 Task: Add an event with the title Marketing Campaign Assessment and Return on Investment Analysis, date '2024/05/07', time 8:00 AM to 10:00 AMand add a description: A marketing campaign review and analysis involves the examination and assessment of a marketing campaign's performance, effectiveness, and overall impact on the target audience and business objectives. It is a comprehensive evaluation of various elements and strategies implemented within a marketing campaign to determine its strengths, weaknesses, and areas for improvement.Select event color  Lavender . Add location for the event as: Barcelona, Spain, logged in from the account softage.4@softage.netand send the event invitation to softage.2@softage.net and softage.3@softage.net. Set a reminder for the event Every weekday(Monday to Friday)
Action: Mouse moved to (85, 123)
Screenshot: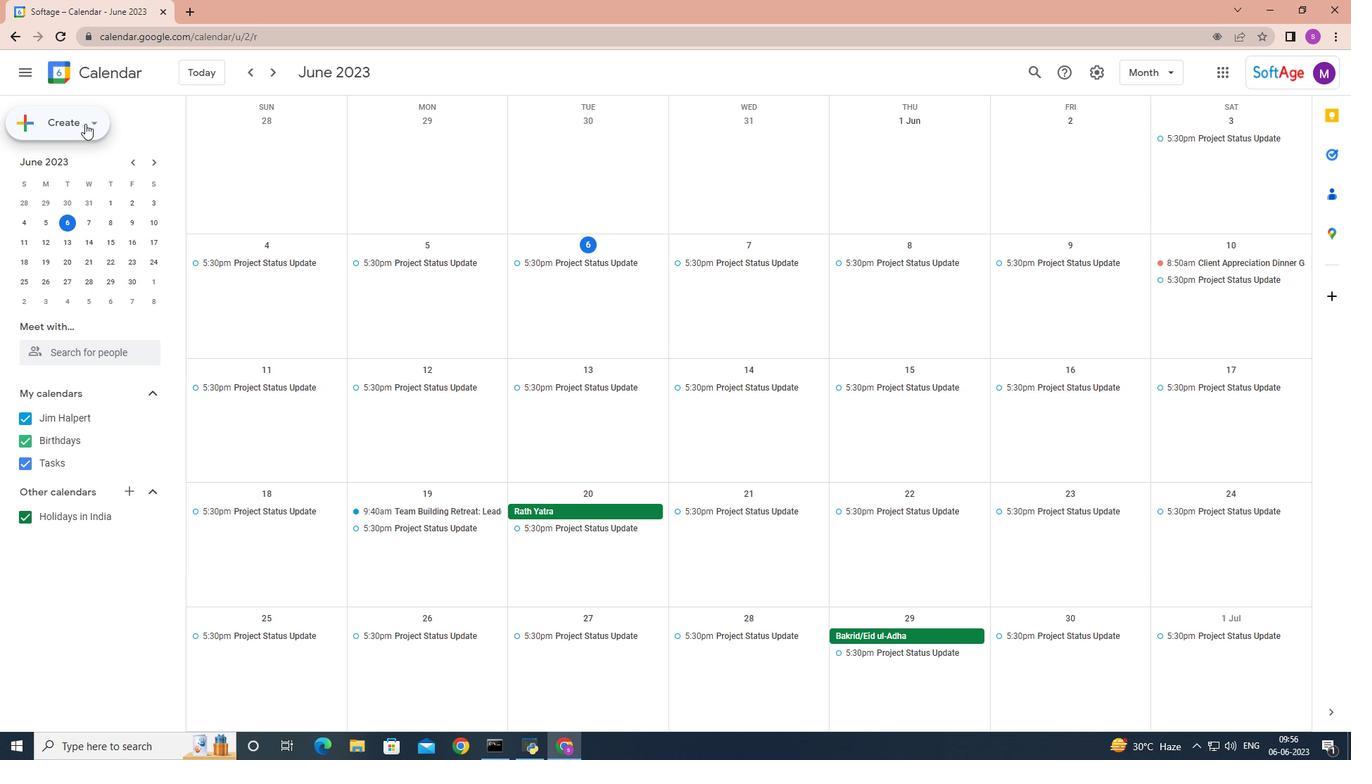 
Action: Mouse pressed left at (85, 123)
Screenshot: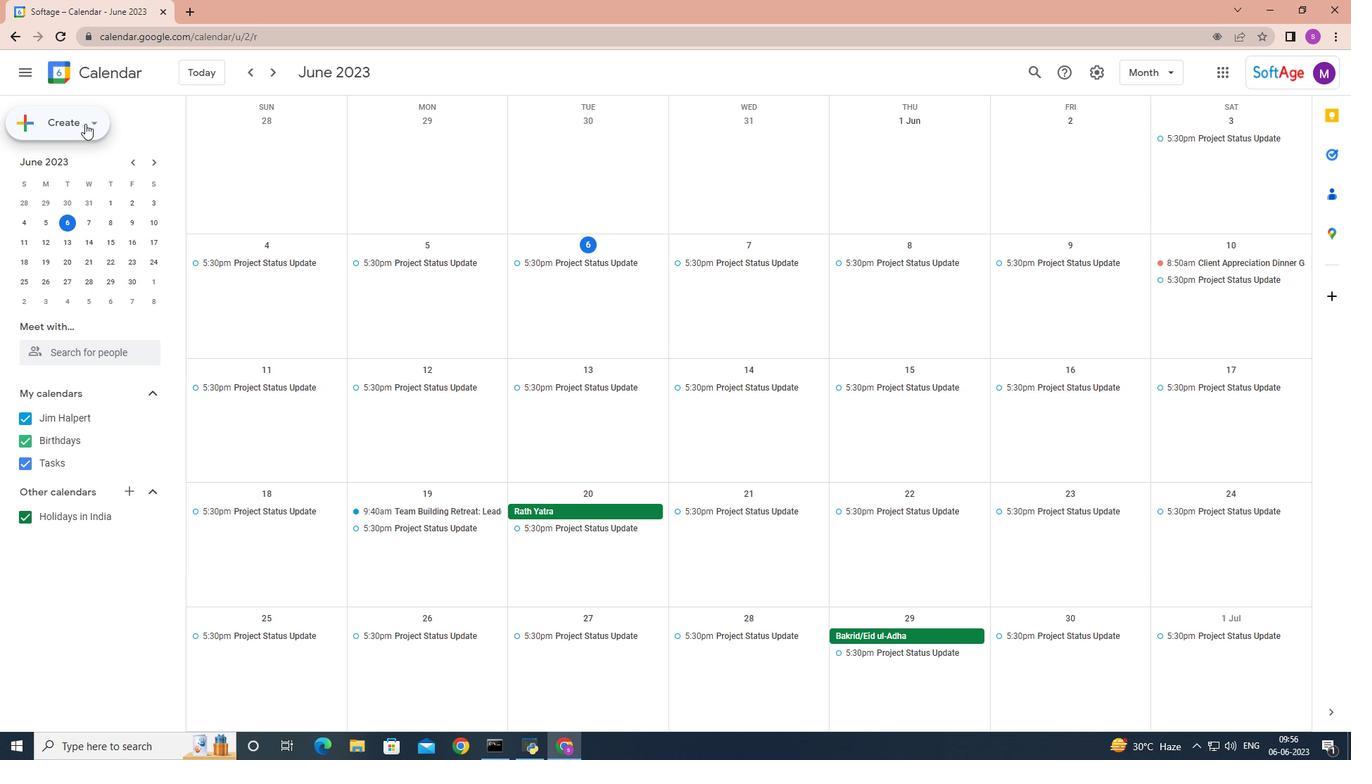 
Action: Mouse moved to (87, 157)
Screenshot: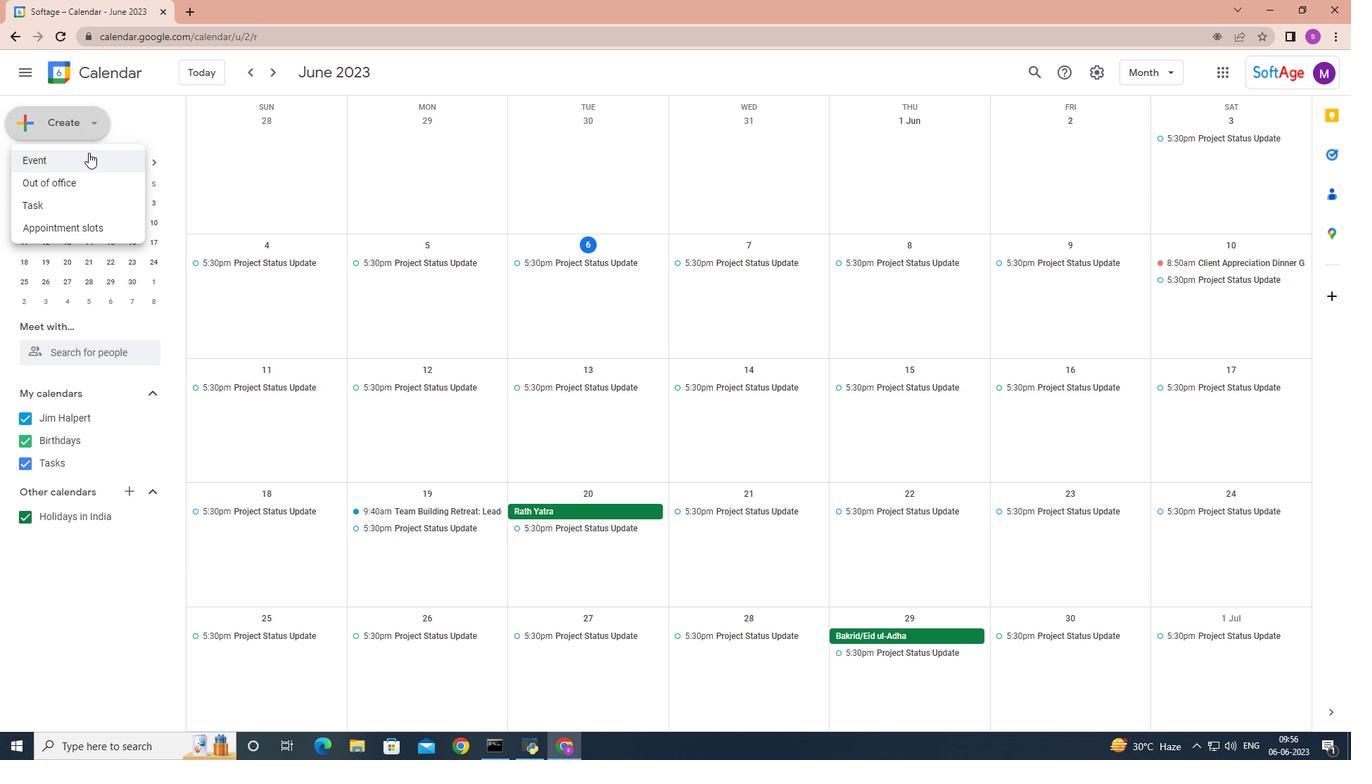
Action: Mouse pressed left at (87, 157)
Screenshot: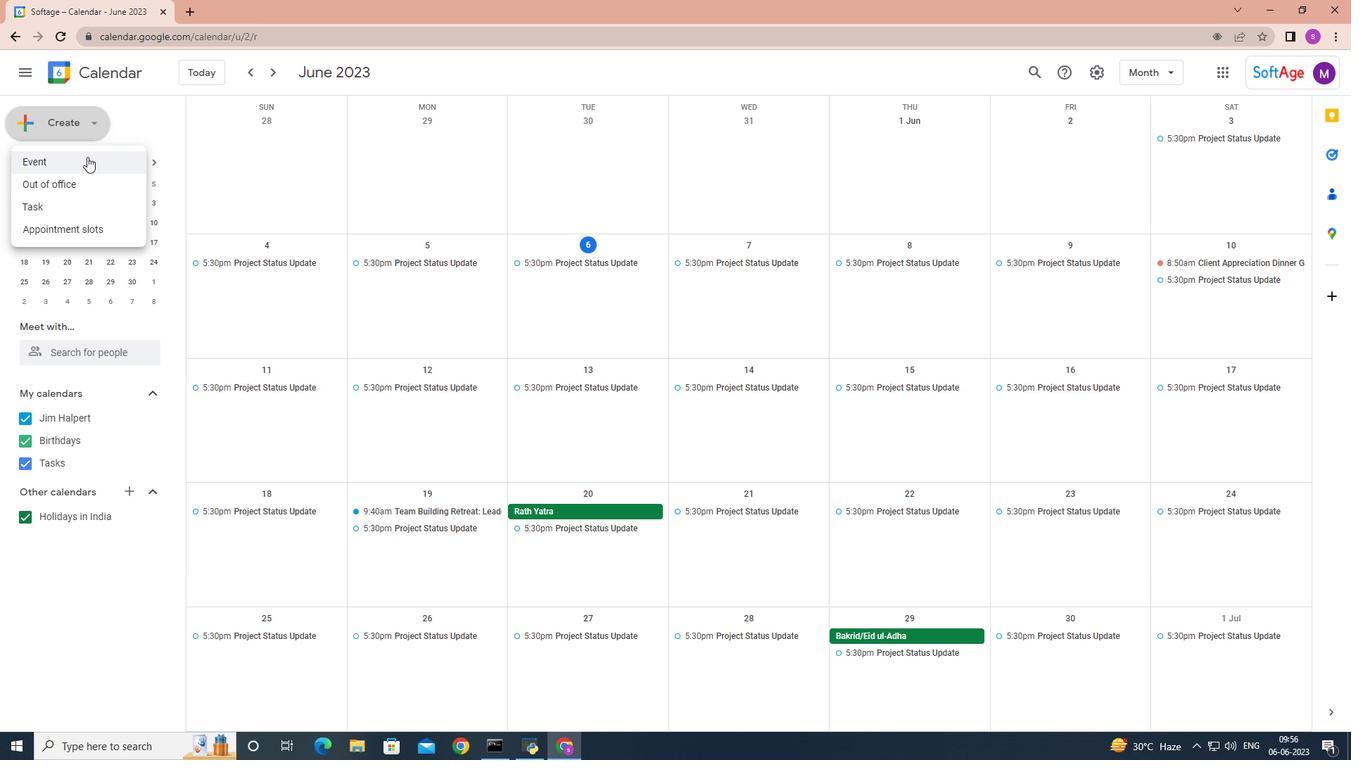 
Action: Mouse moved to (378, 552)
Screenshot: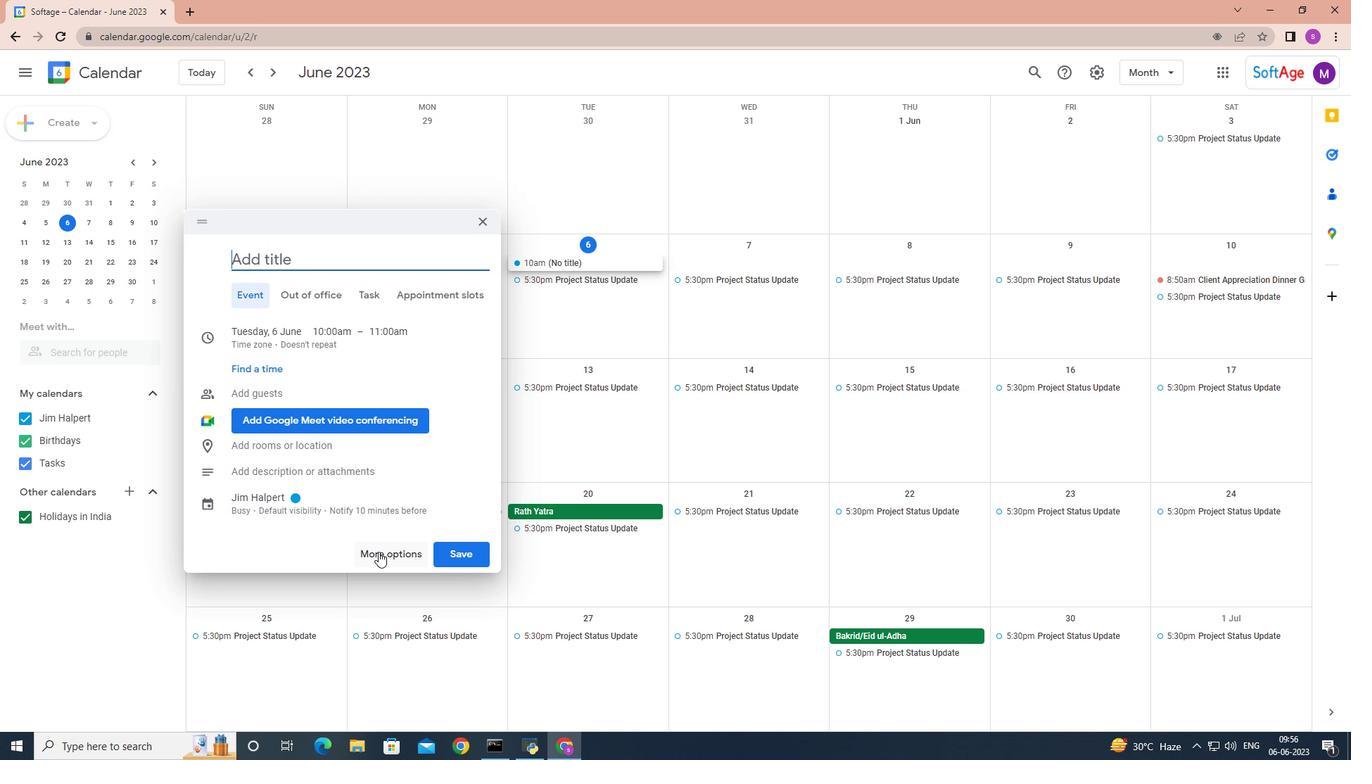 
Action: Mouse pressed left at (378, 552)
Screenshot: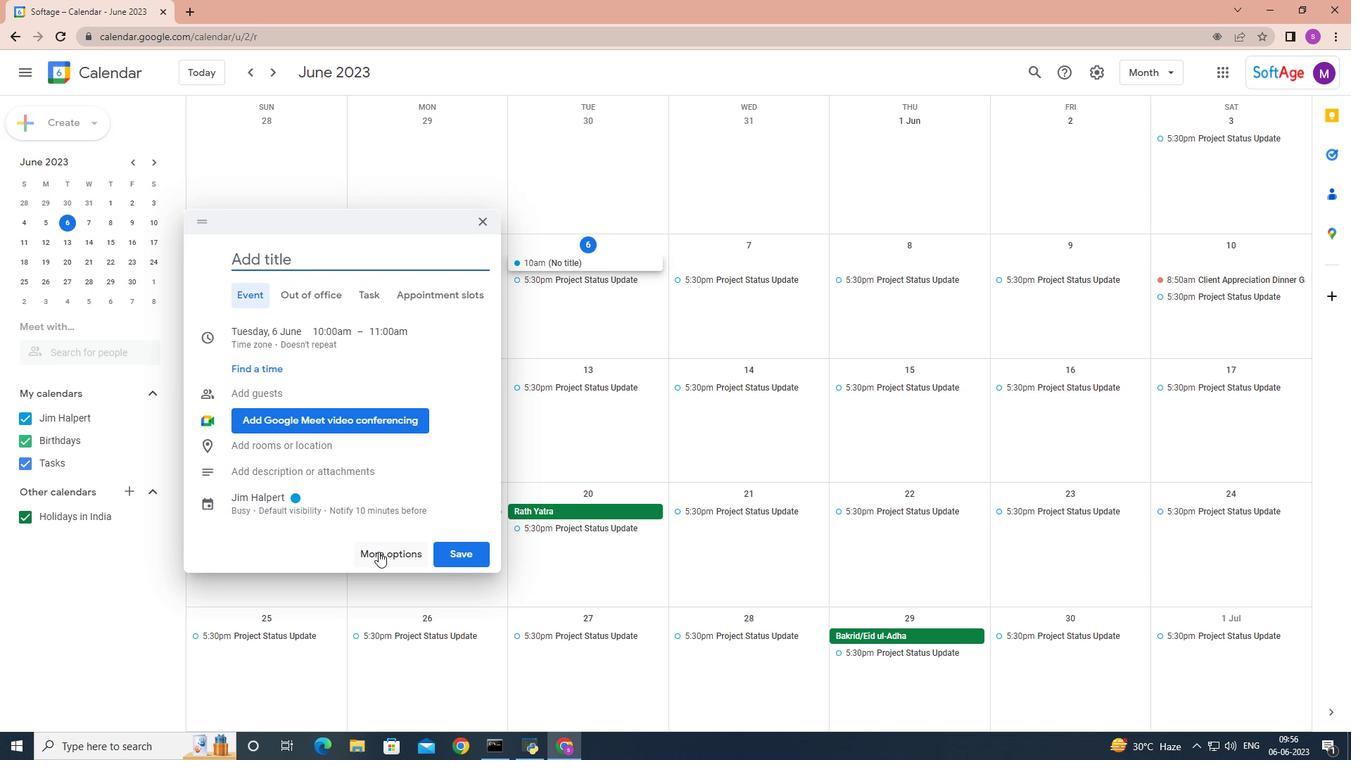 
Action: Mouse moved to (389, 531)
Screenshot: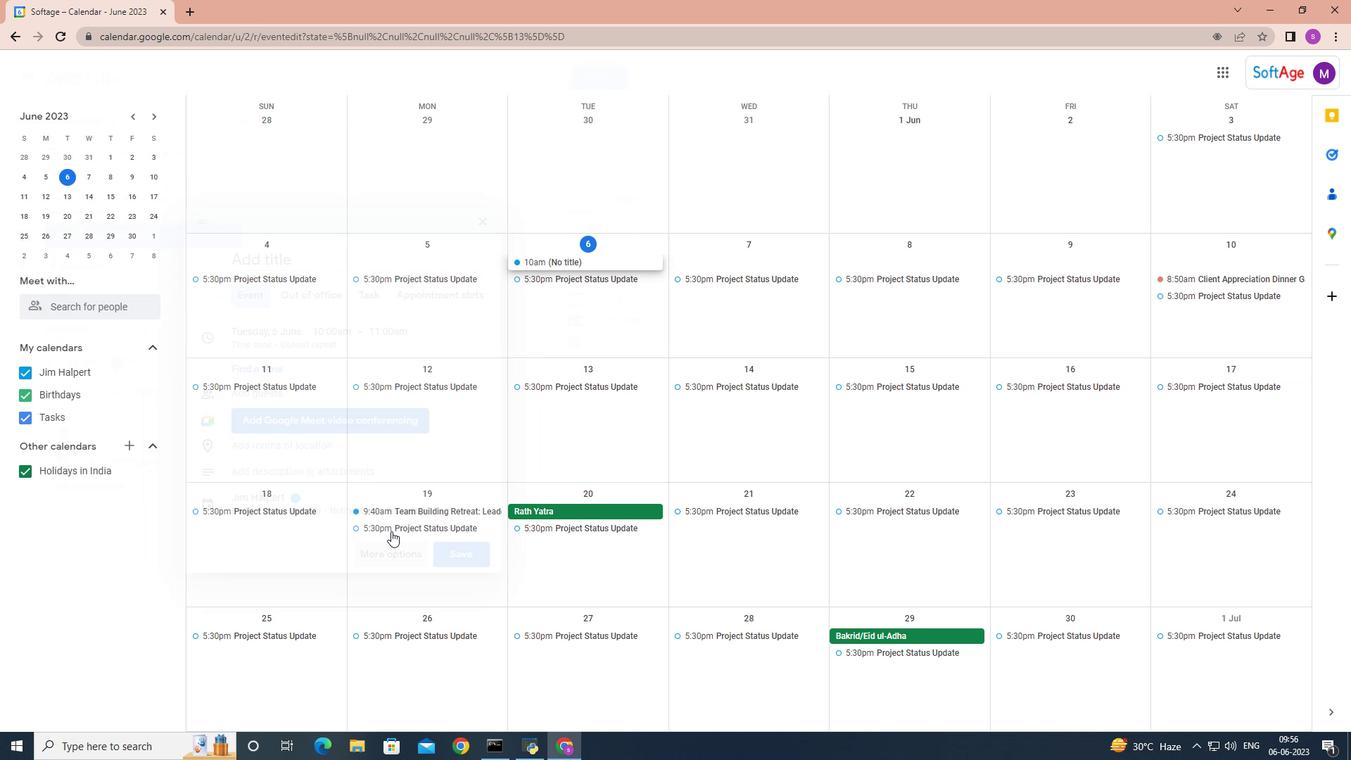 
Action: Key pressed <Key.shift>Marketing<Key.space><Key.shift>campaign<Key.space><Key.shift>as<Key.backspace><Key.backspace><Key.shift>Assessment<Key.space>and<Key.space><Key.shift>Return<Key.space>on<Key.space><Key.shift>Investment<Key.space><Key.shift>Analysis
Screenshot: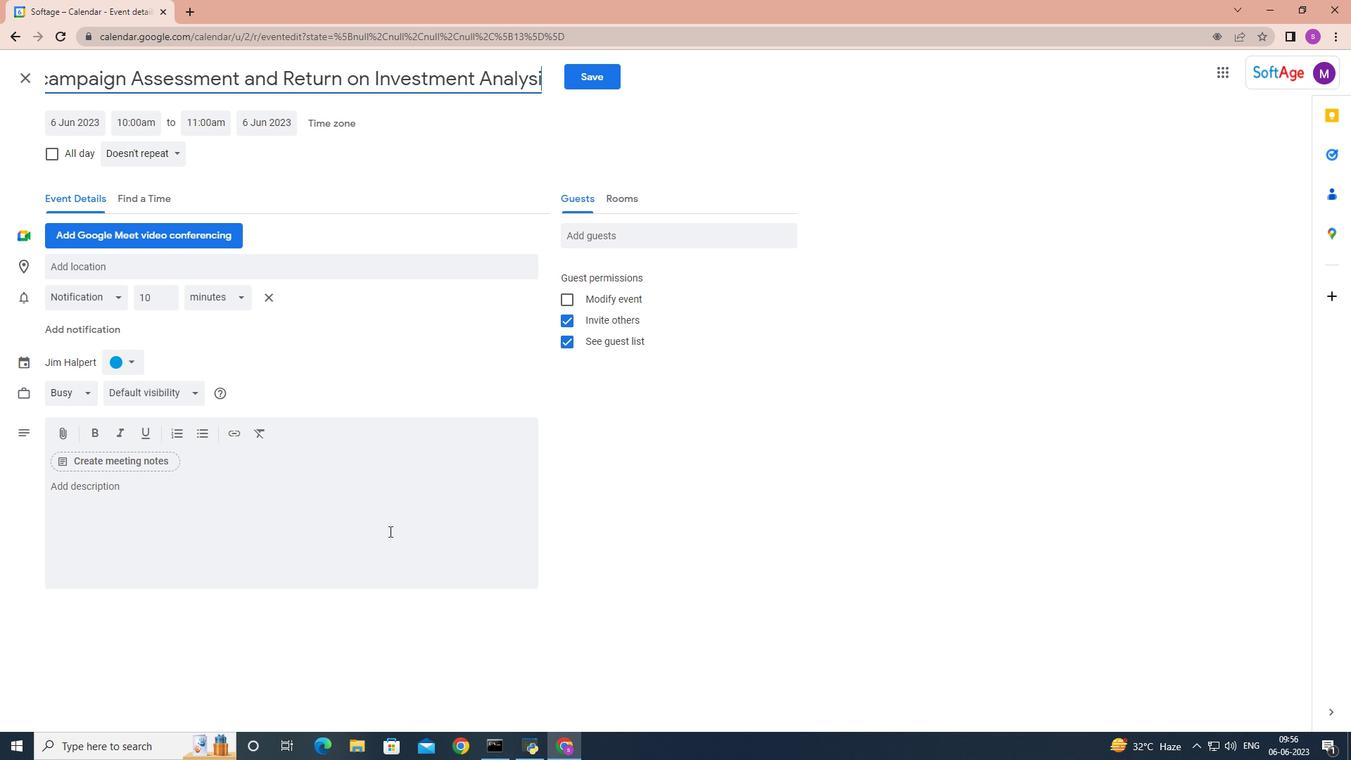 
Action: Mouse moved to (82, 119)
Screenshot: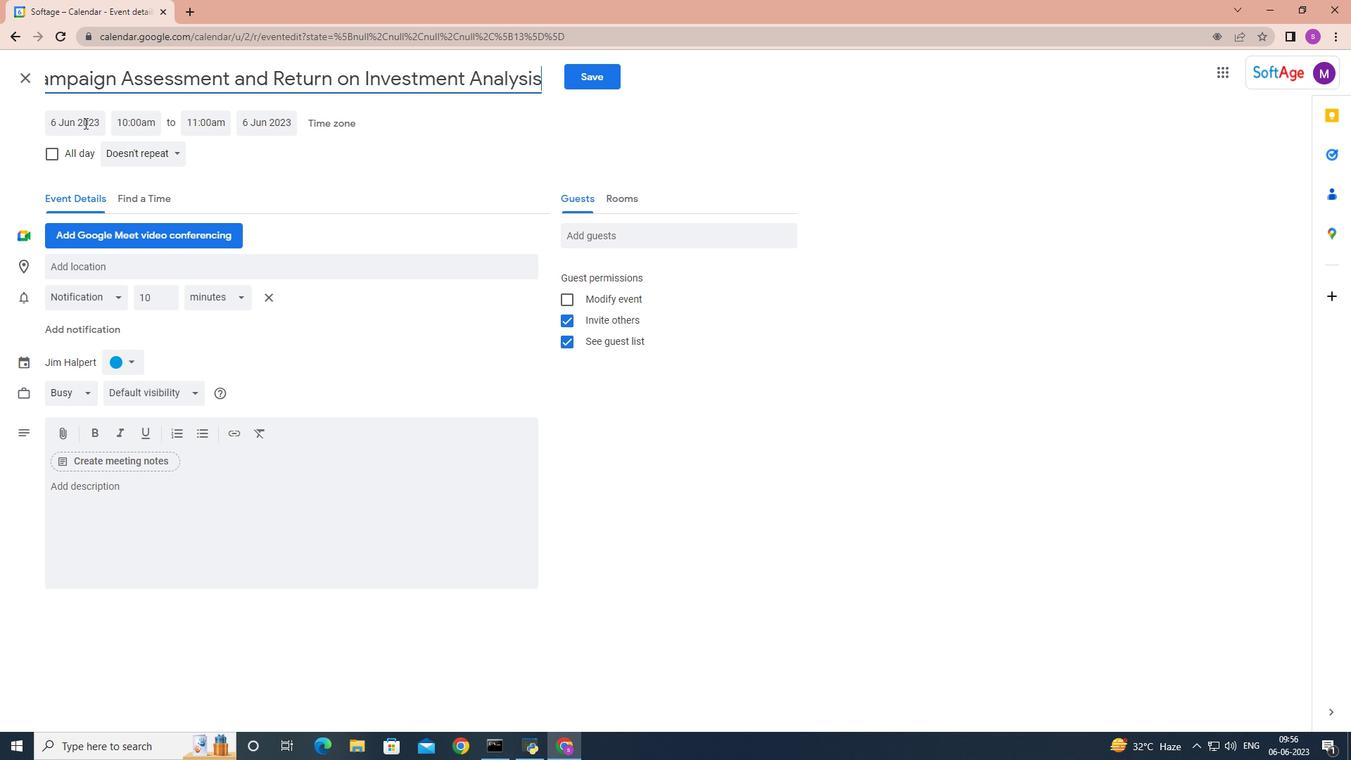 
Action: Mouse pressed left at (82, 119)
Screenshot: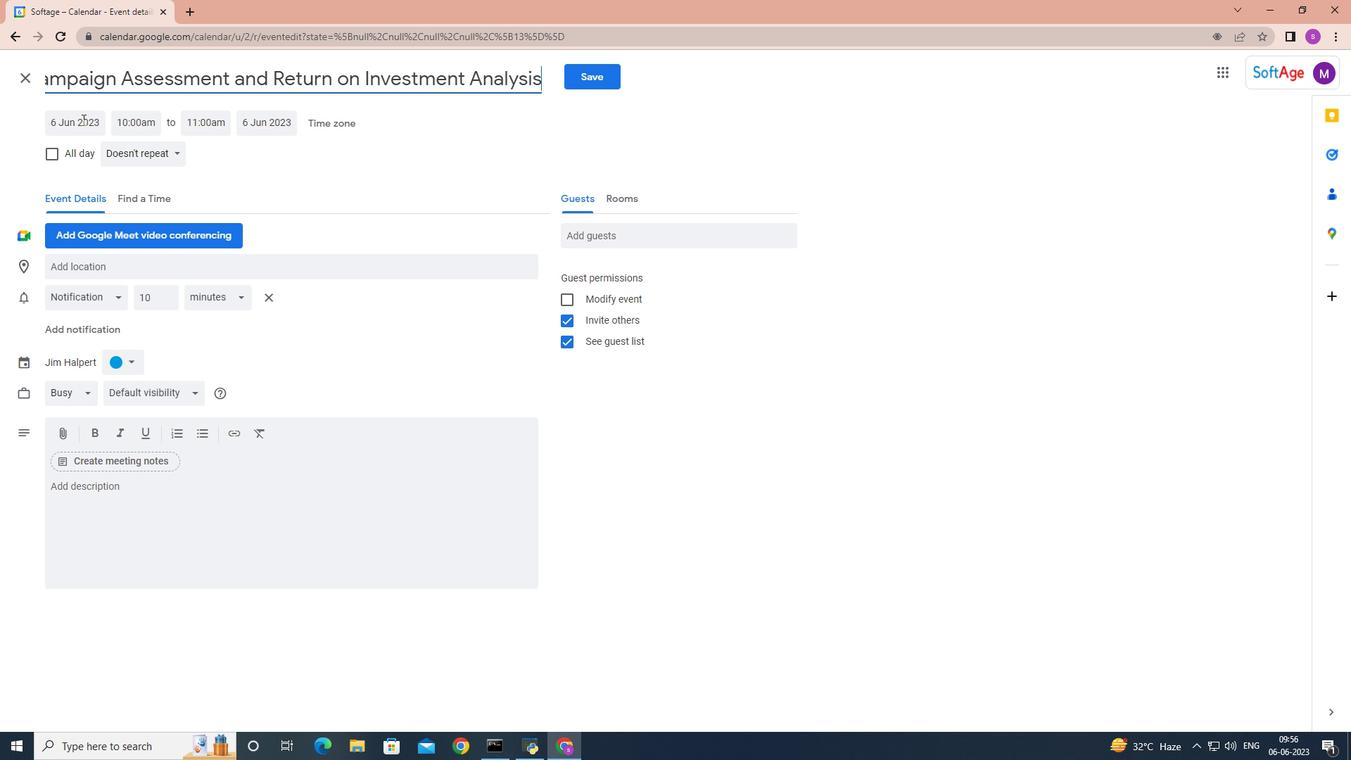 
Action: Mouse moved to (221, 149)
Screenshot: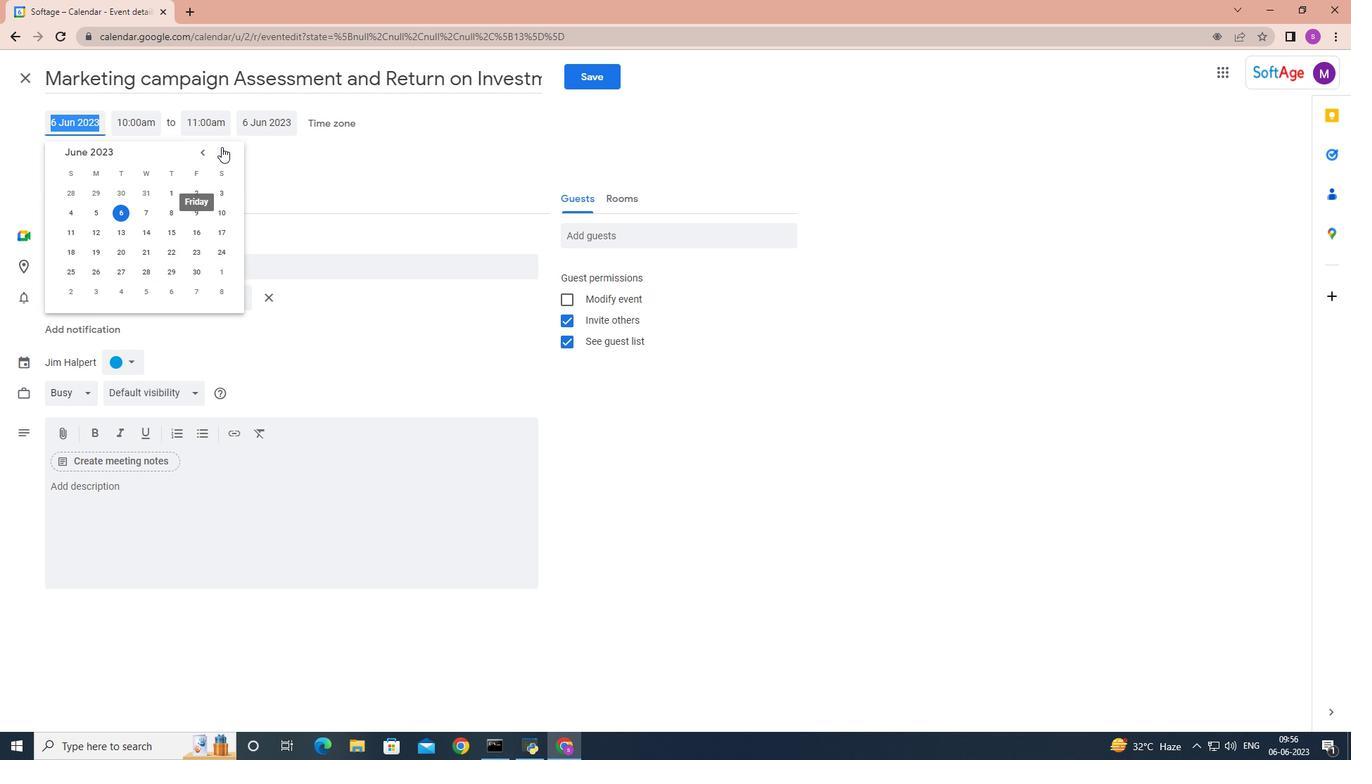 
Action: Mouse pressed left at (221, 149)
Screenshot: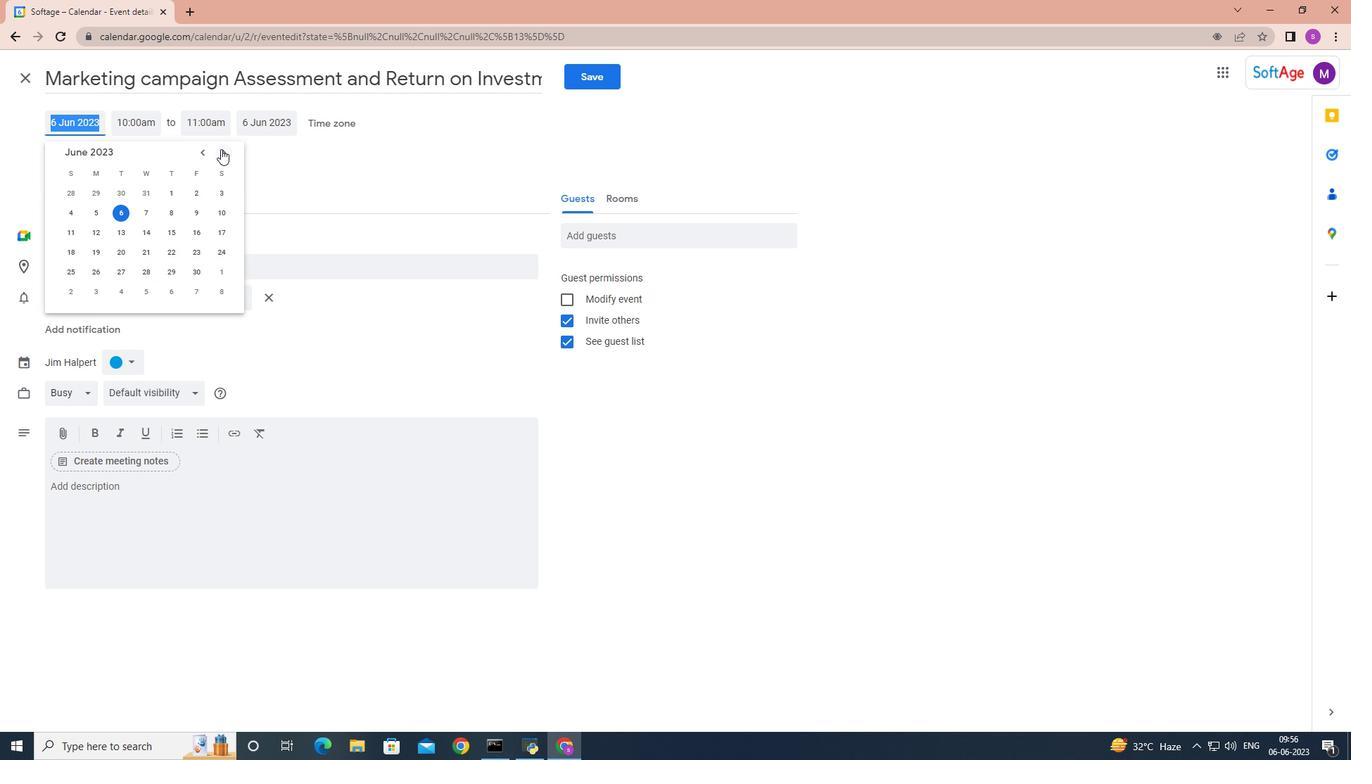 
Action: Mouse pressed left at (221, 149)
Screenshot: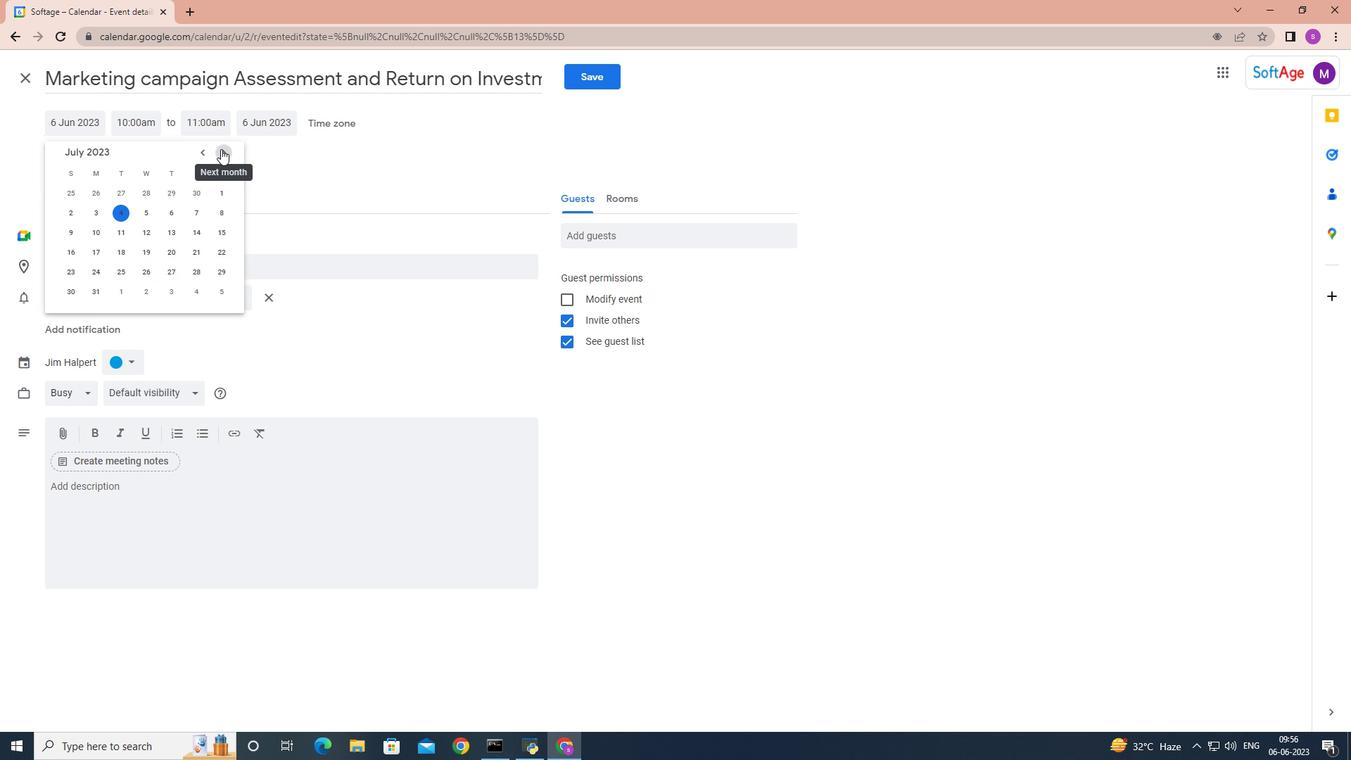 
Action: Mouse pressed left at (221, 149)
Screenshot: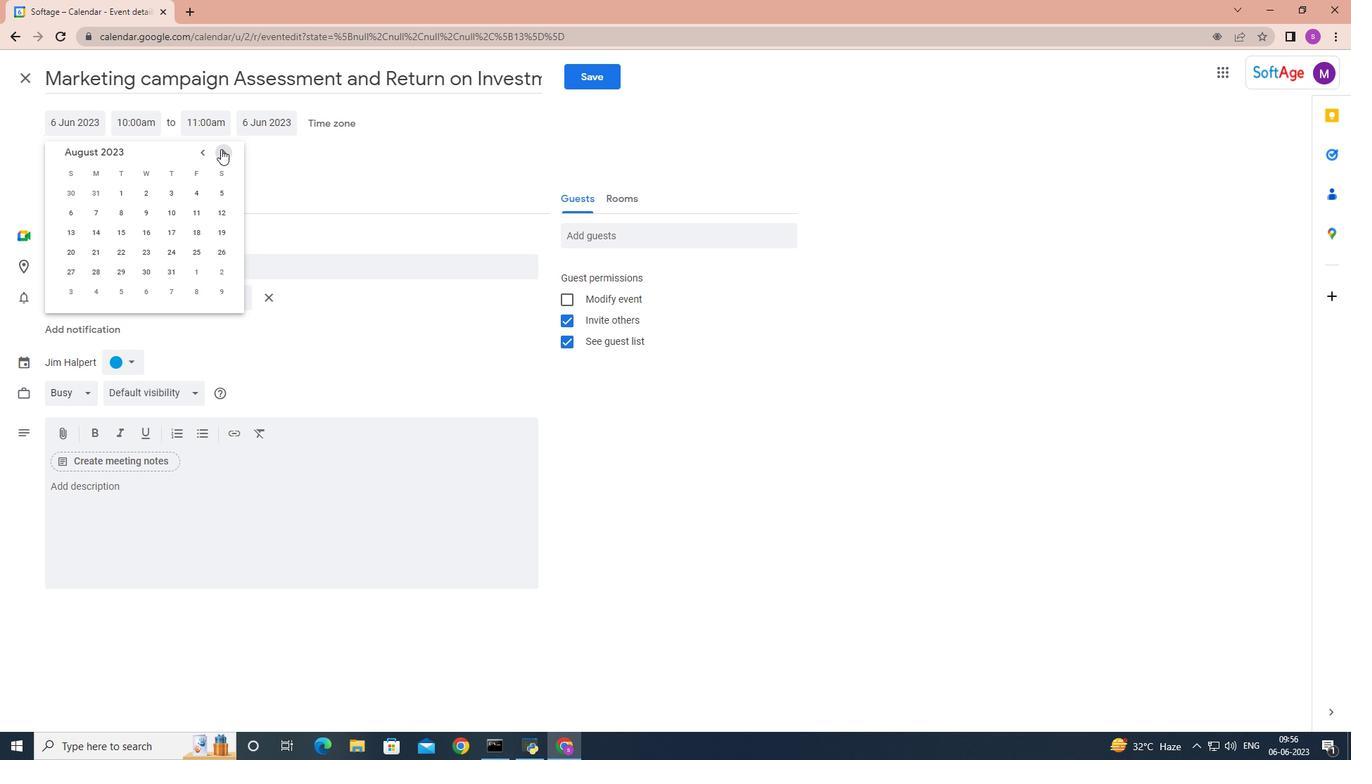 
Action: Mouse pressed left at (221, 149)
Screenshot: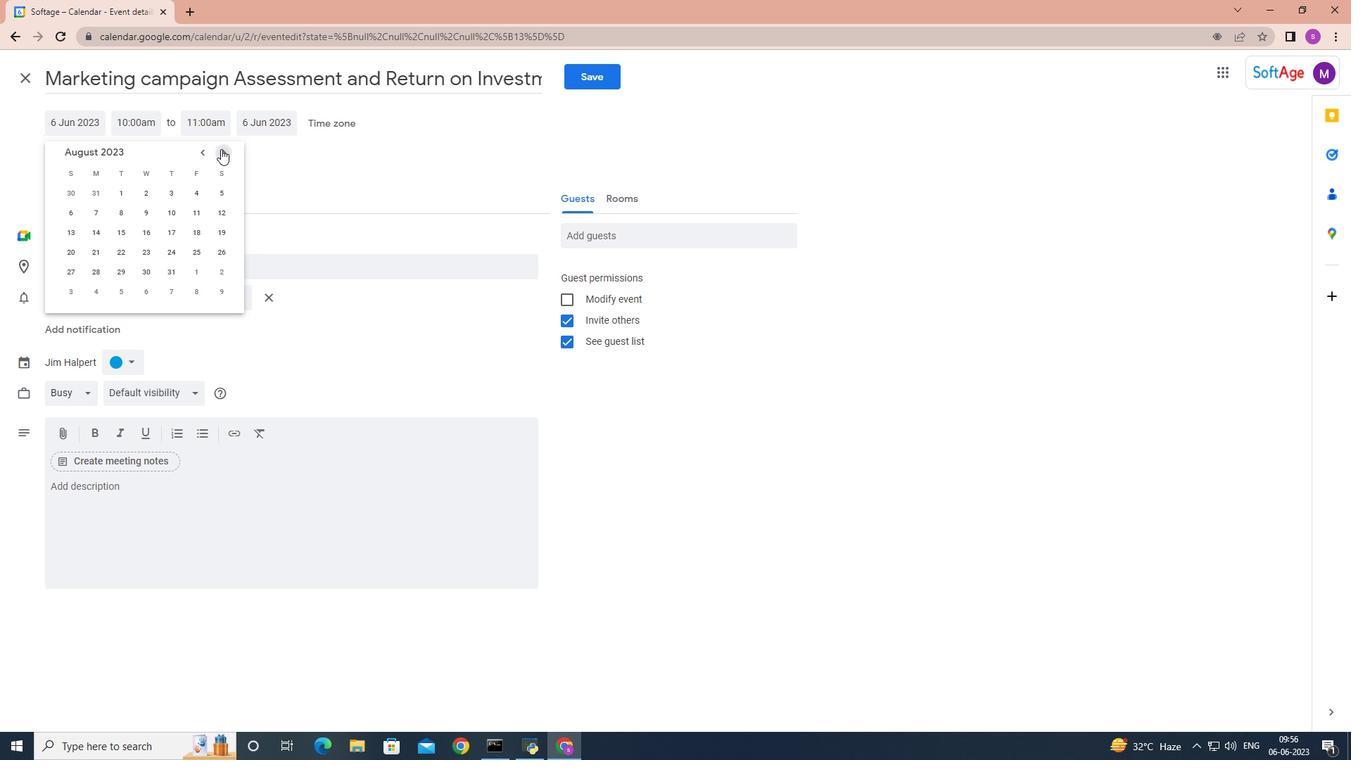 
Action: Mouse pressed left at (221, 149)
Screenshot: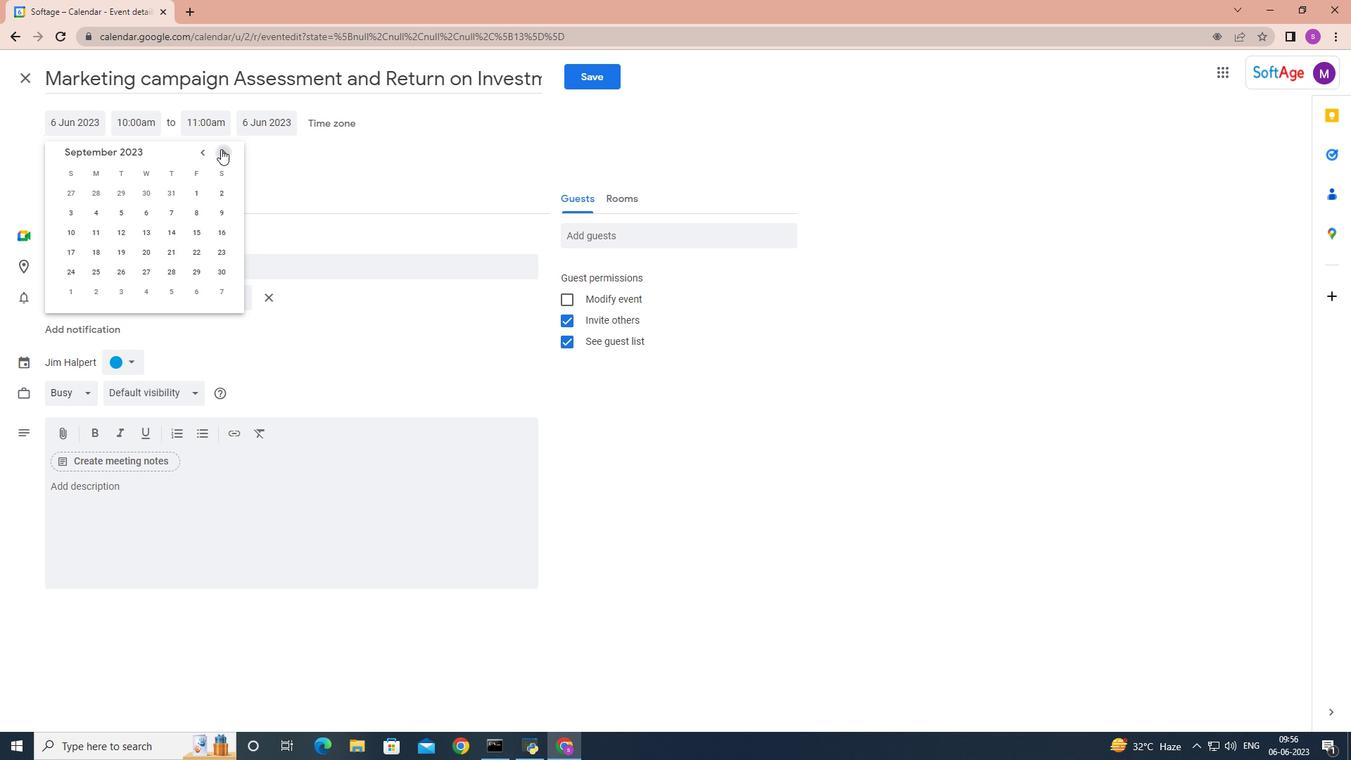 
Action: Mouse pressed left at (221, 149)
Screenshot: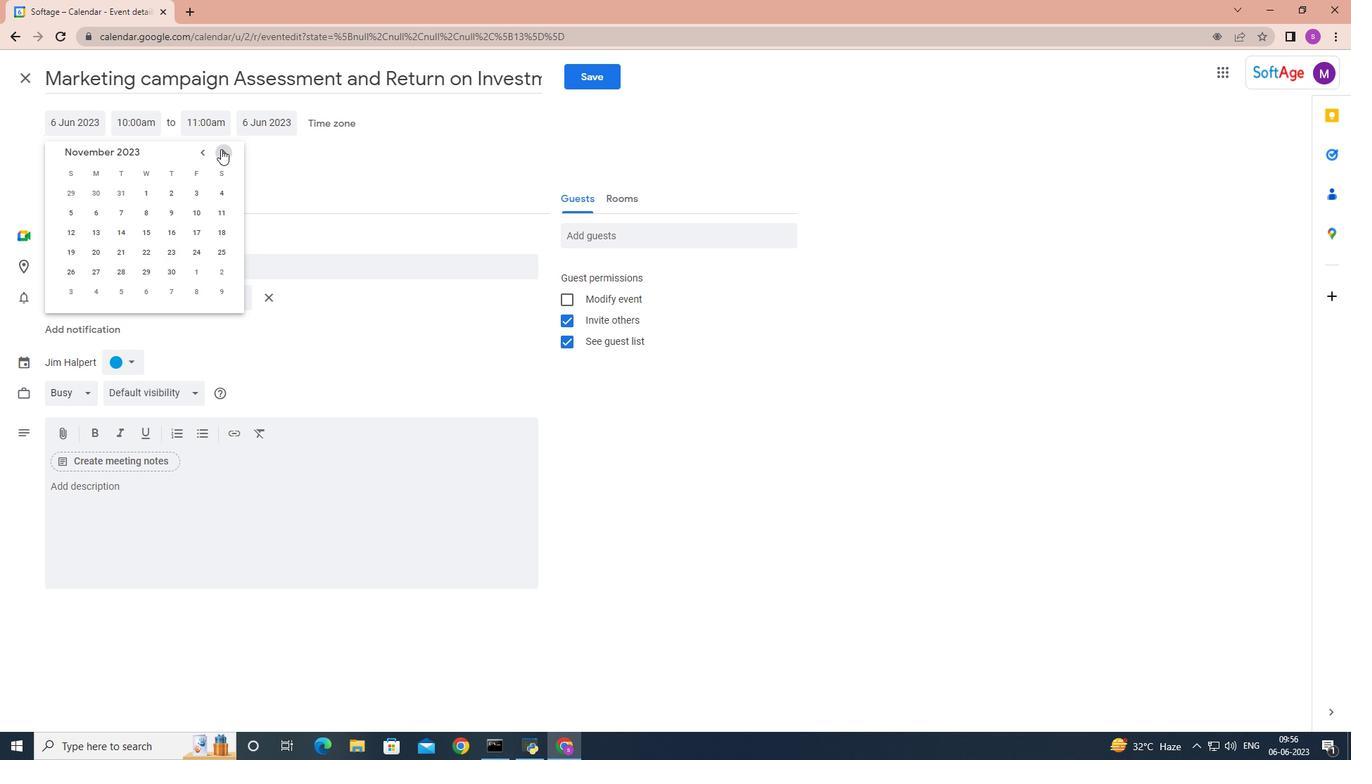 
Action: Mouse pressed left at (221, 149)
Screenshot: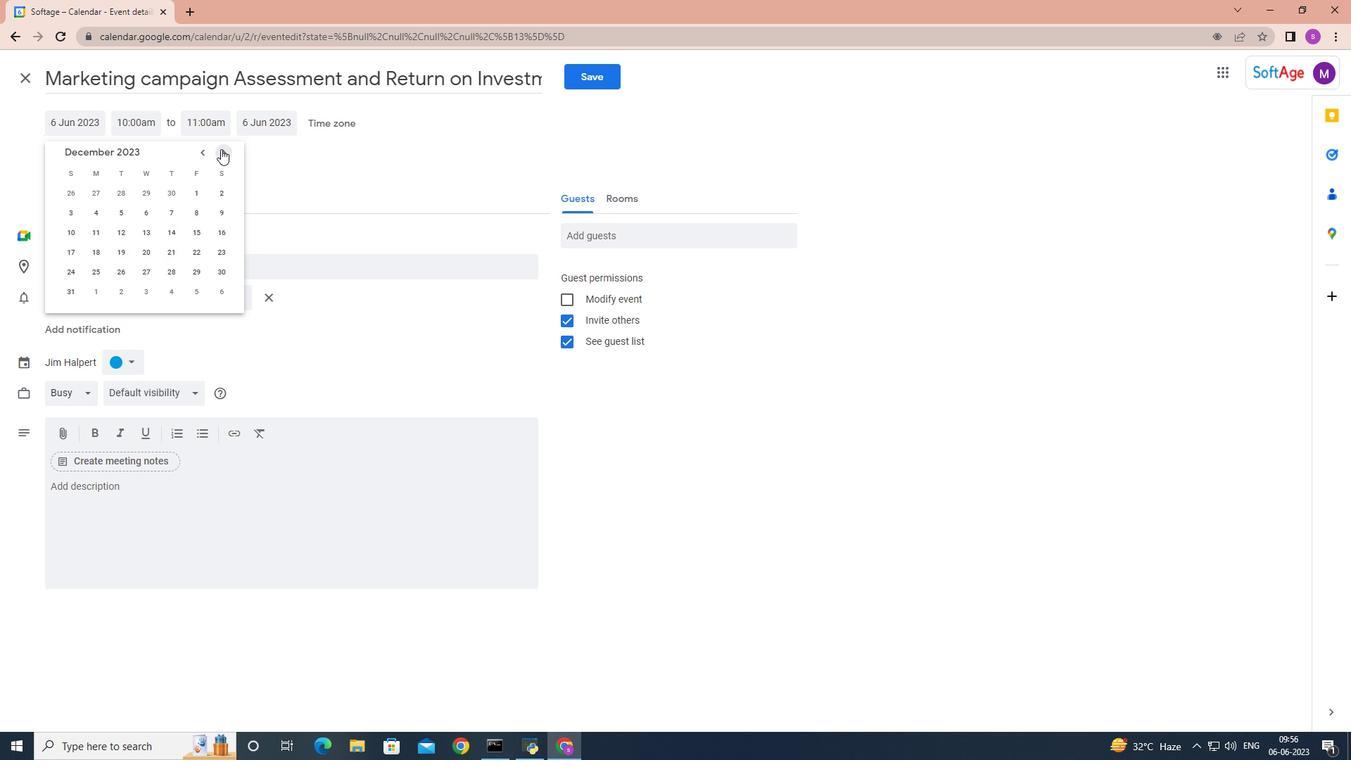 
Action: Mouse pressed left at (221, 149)
Screenshot: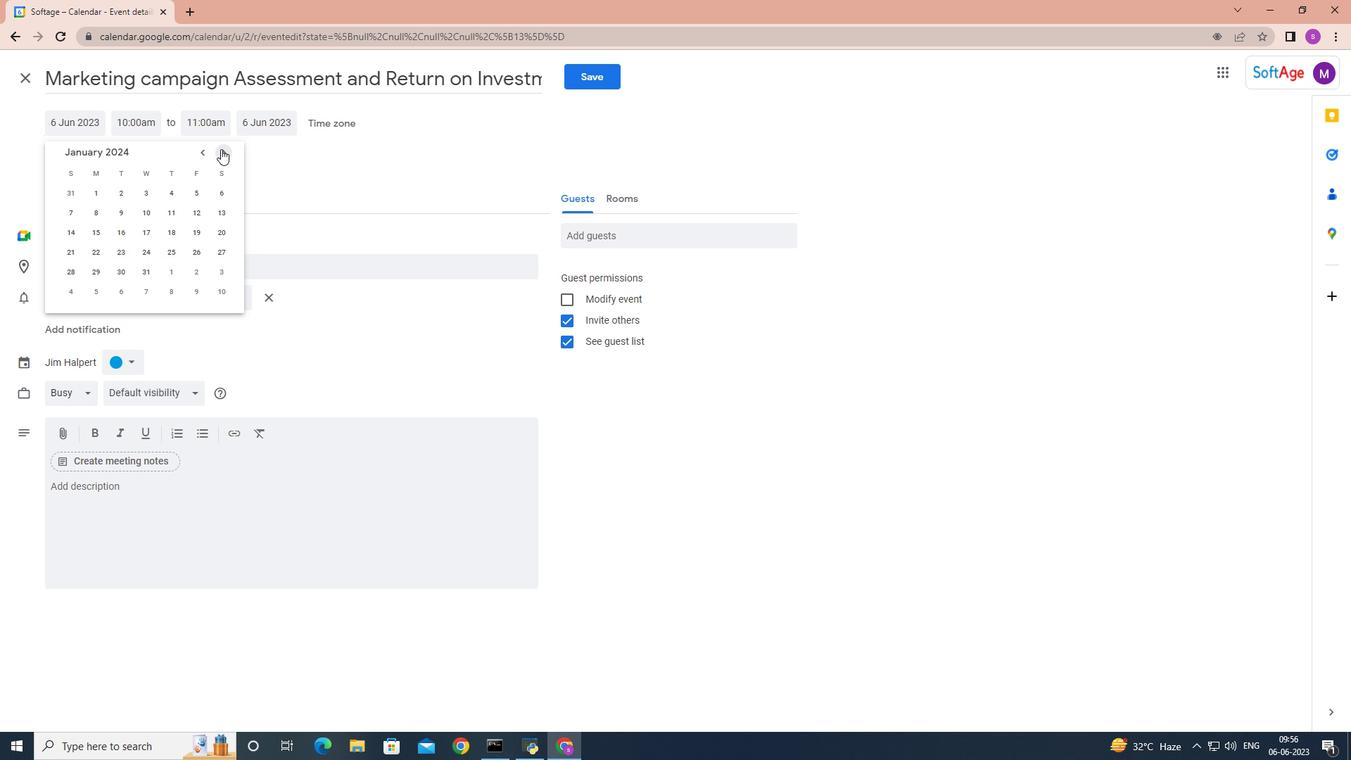 
Action: Mouse pressed left at (221, 149)
Screenshot: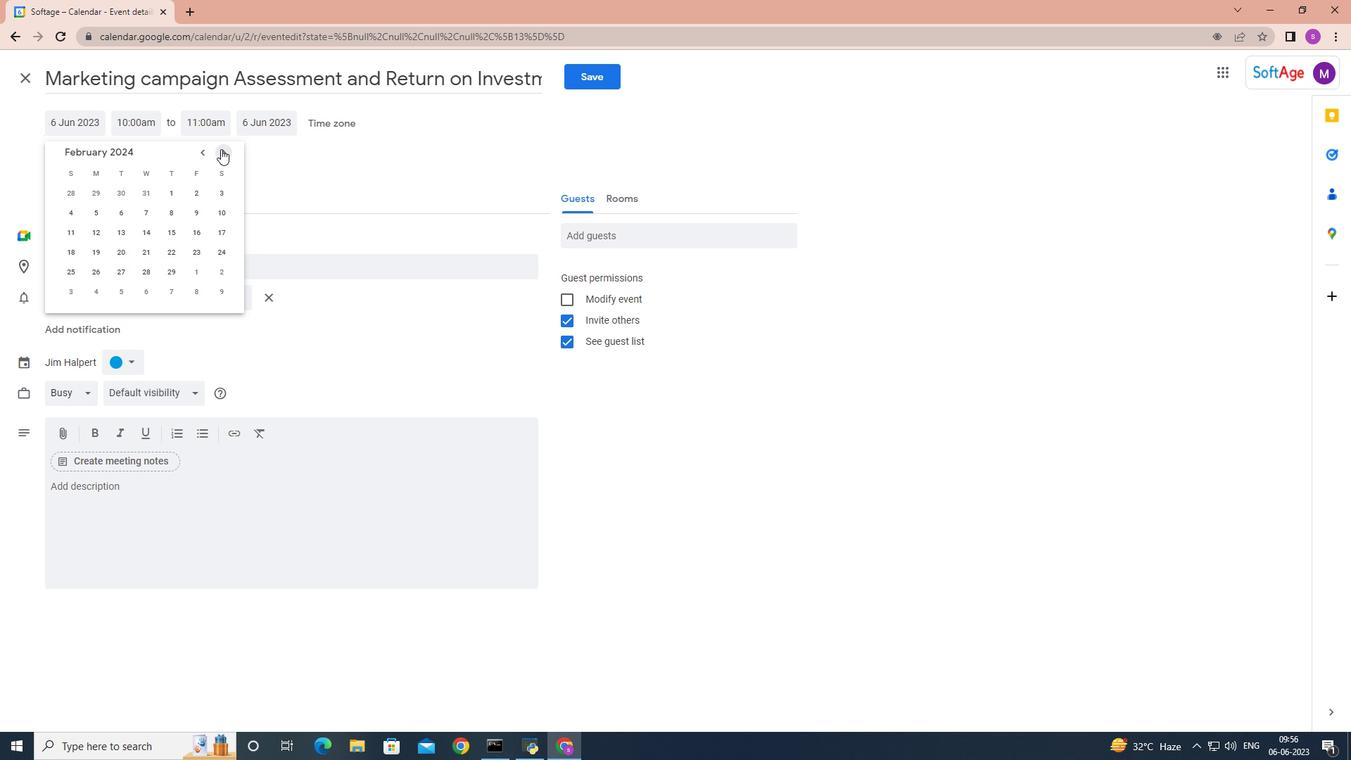
Action: Mouse pressed left at (221, 149)
Screenshot: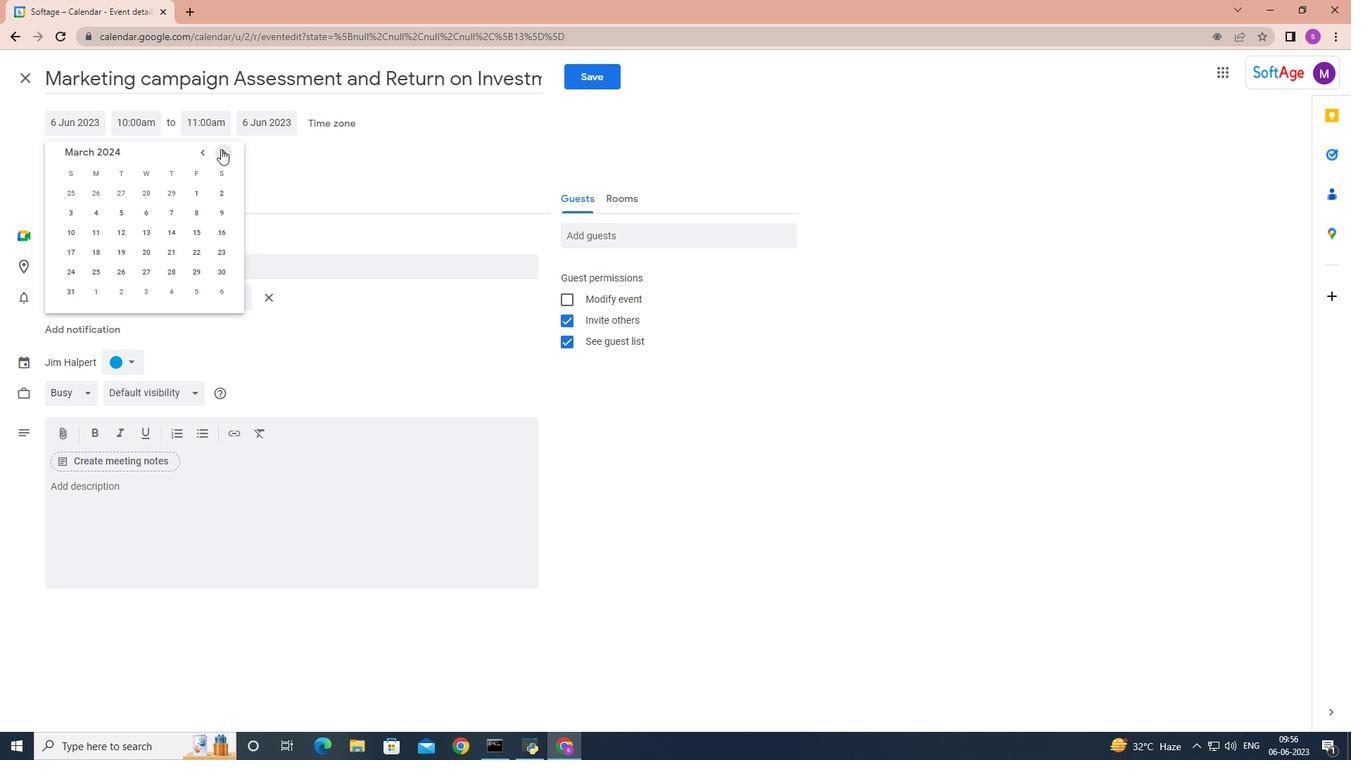 
Action: Mouse pressed left at (221, 149)
Screenshot: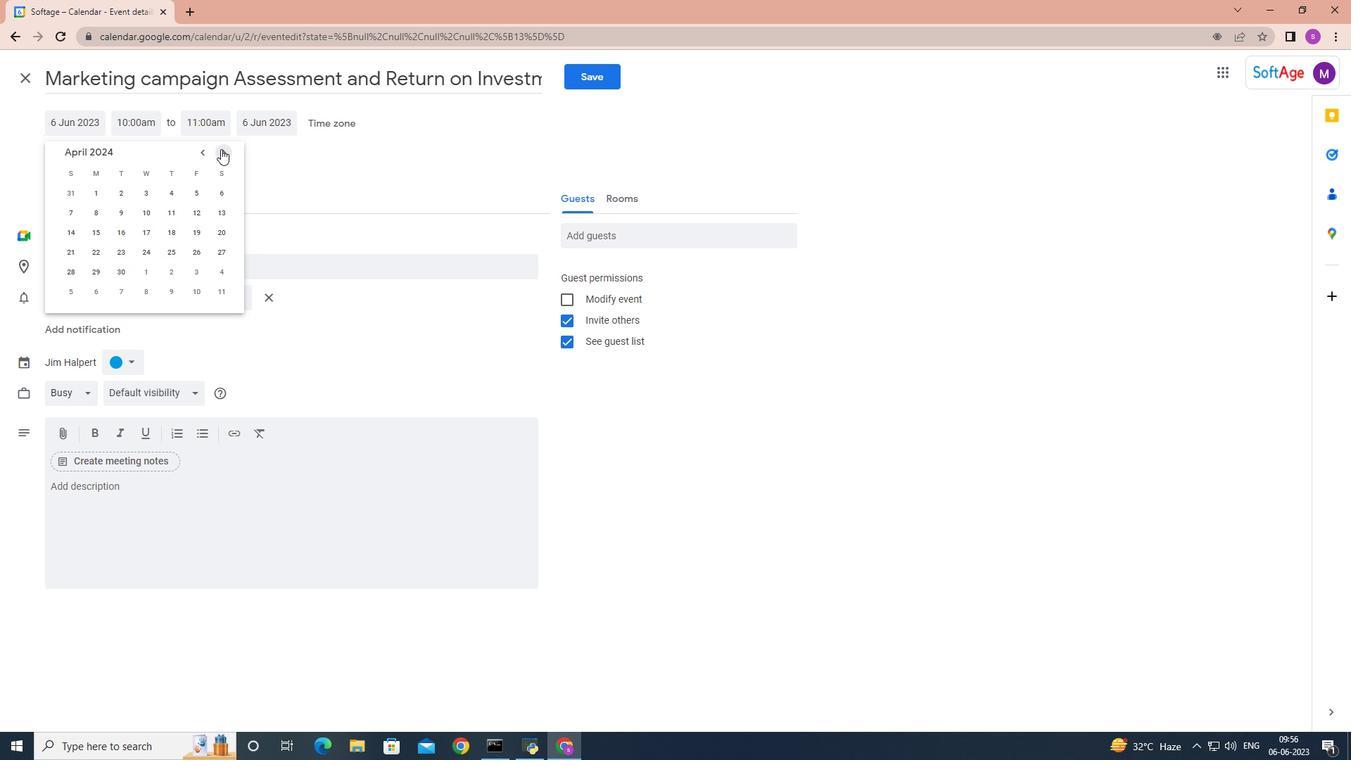 
Action: Mouse moved to (120, 210)
Screenshot: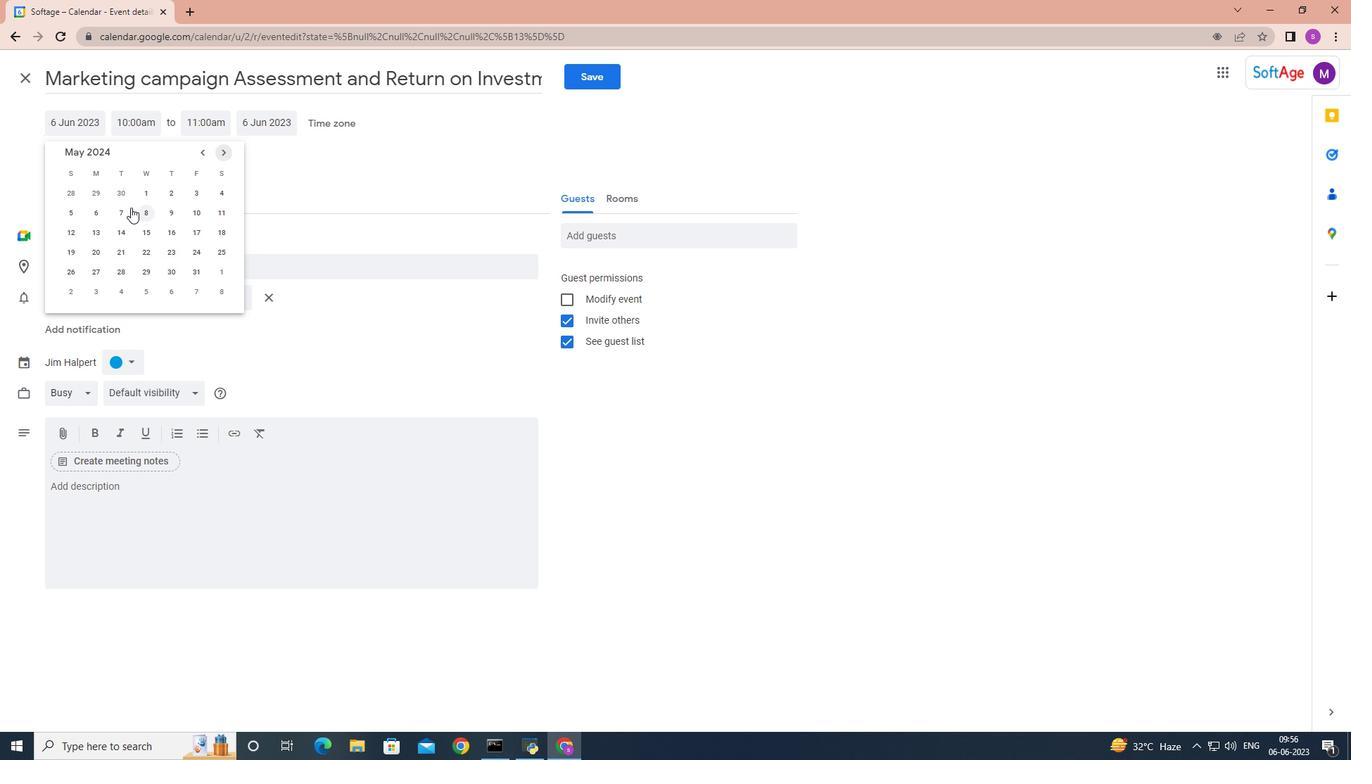 
Action: Mouse pressed left at (120, 210)
Screenshot: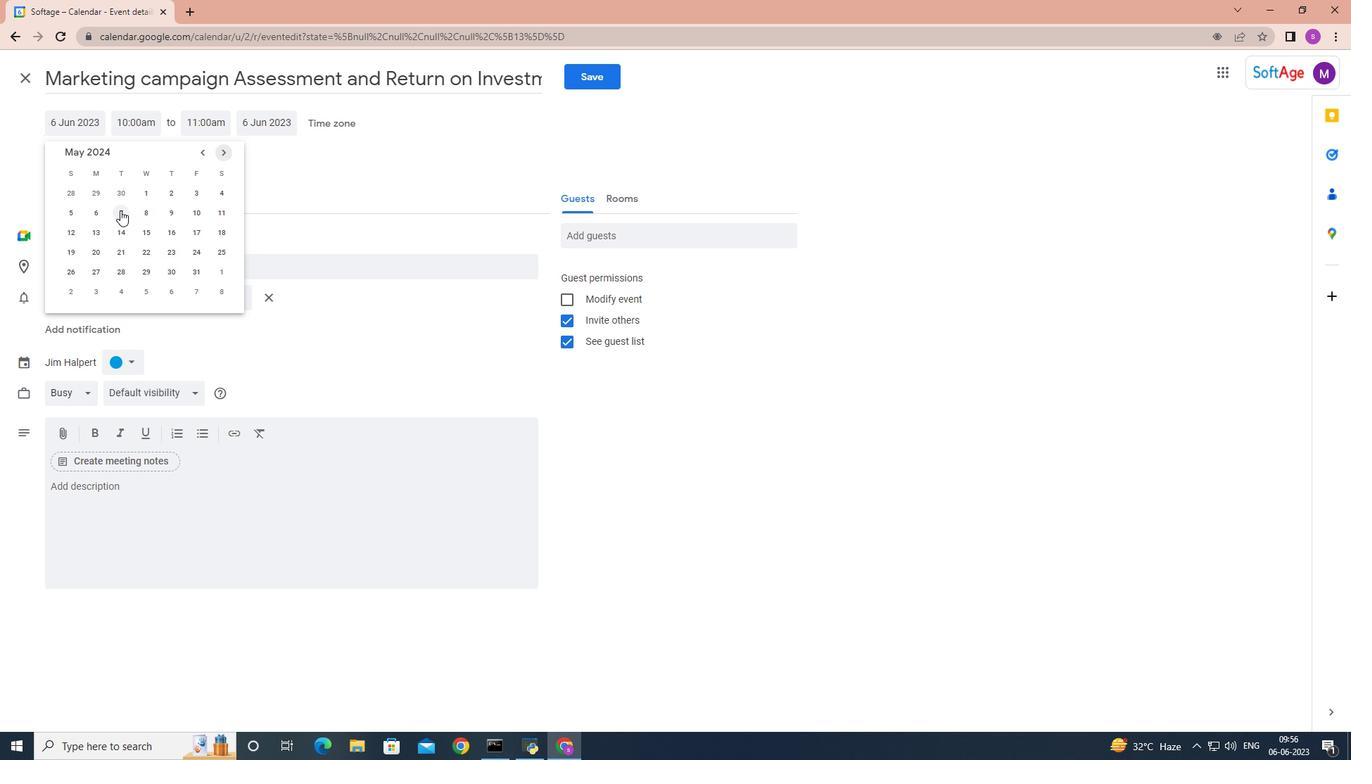 
Action: Mouse moved to (134, 125)
Screenshot: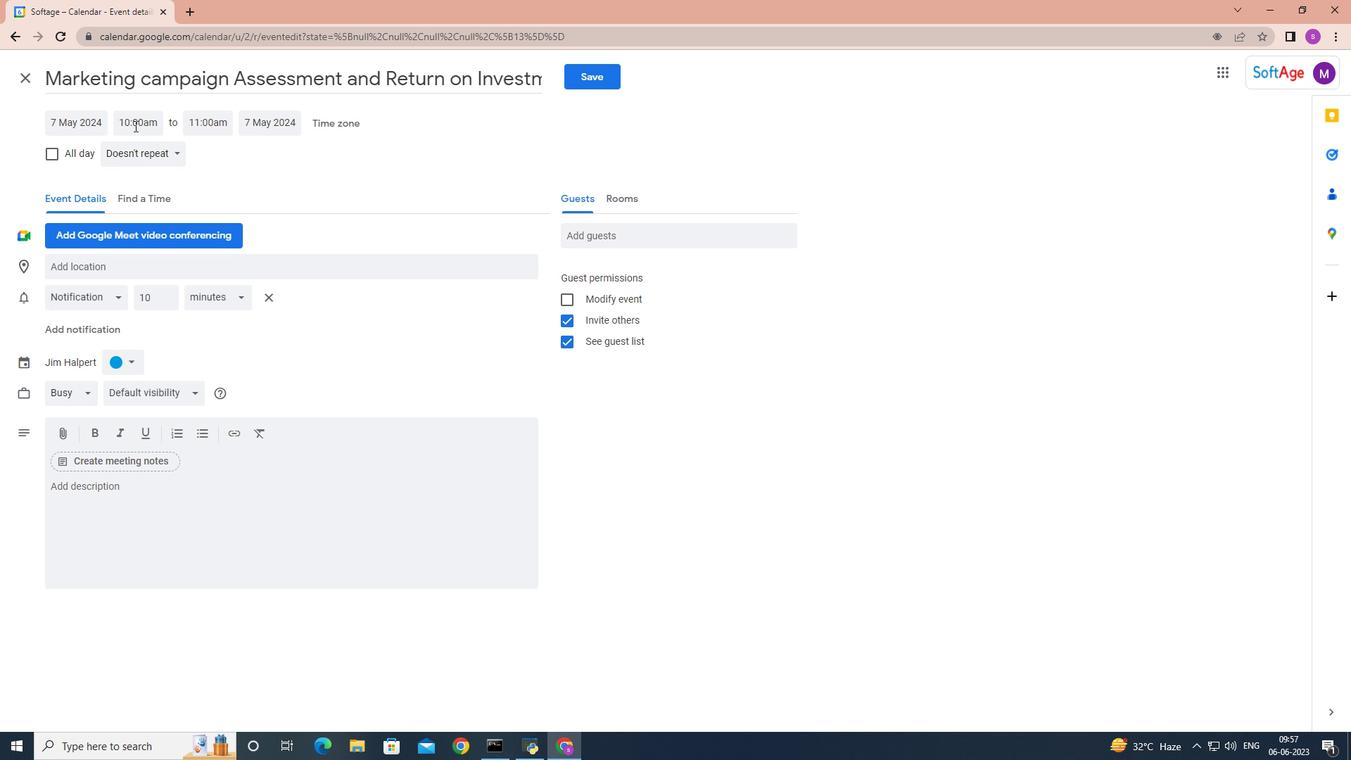 
Action: Mouse pressed left at (134, 125)
Screenshot: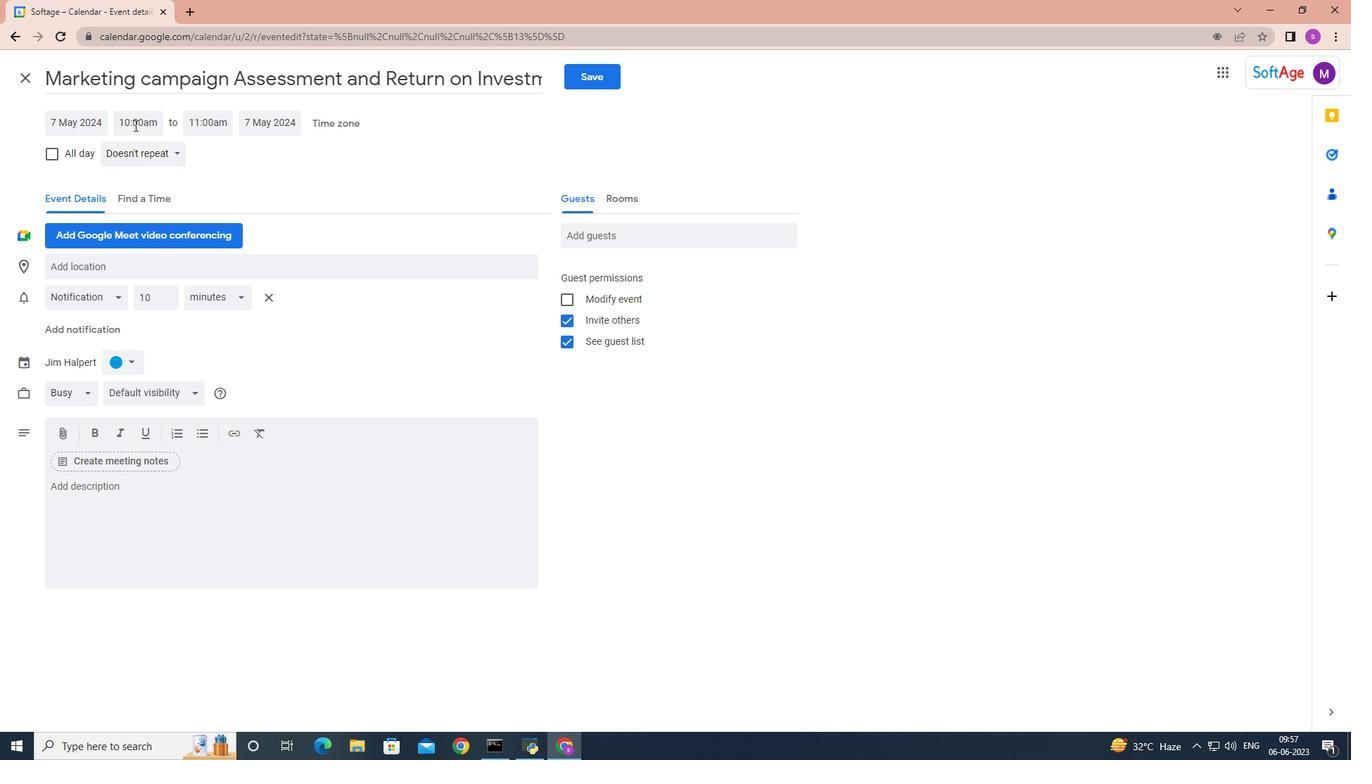 
Action: Mouse moved to (164, 210)
Screenshot: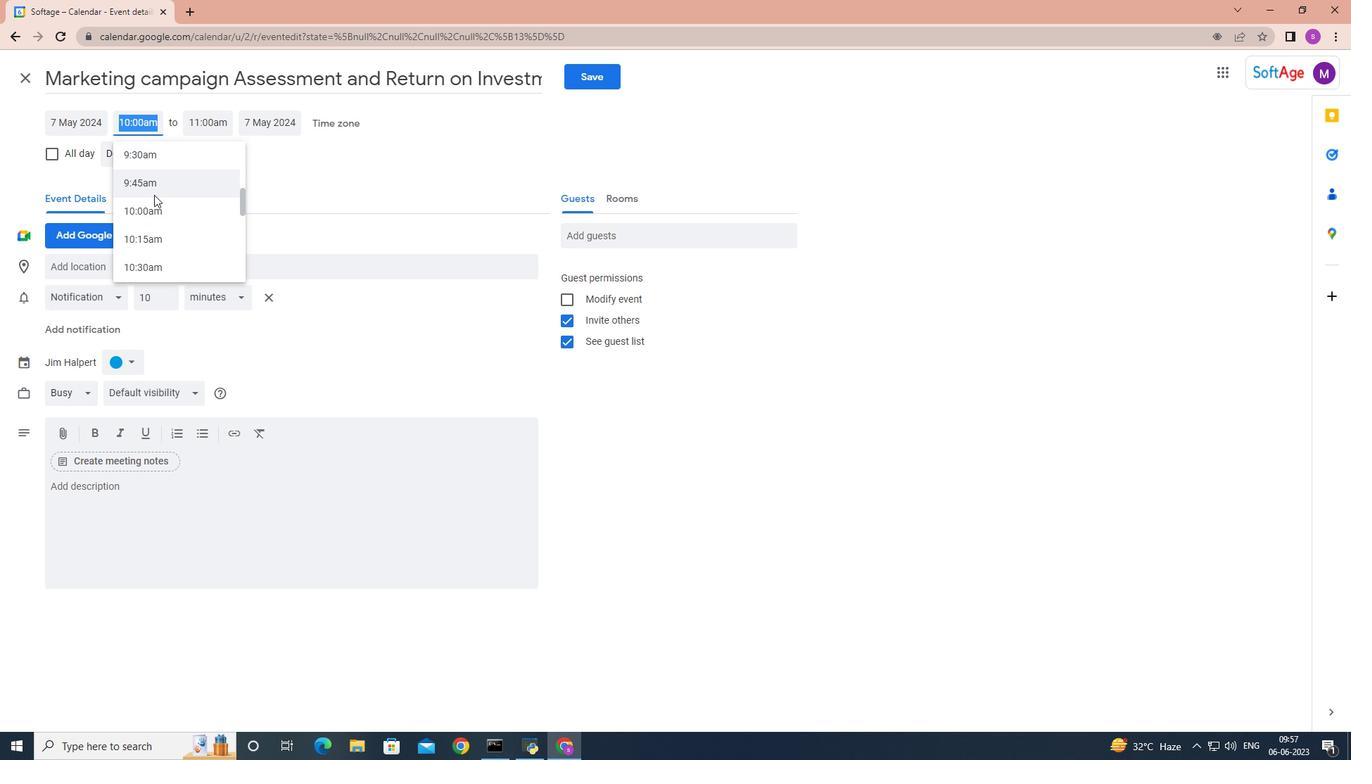 
Action: Mouse scrolled (164, 211) with delta (0, 0)
Screenshot: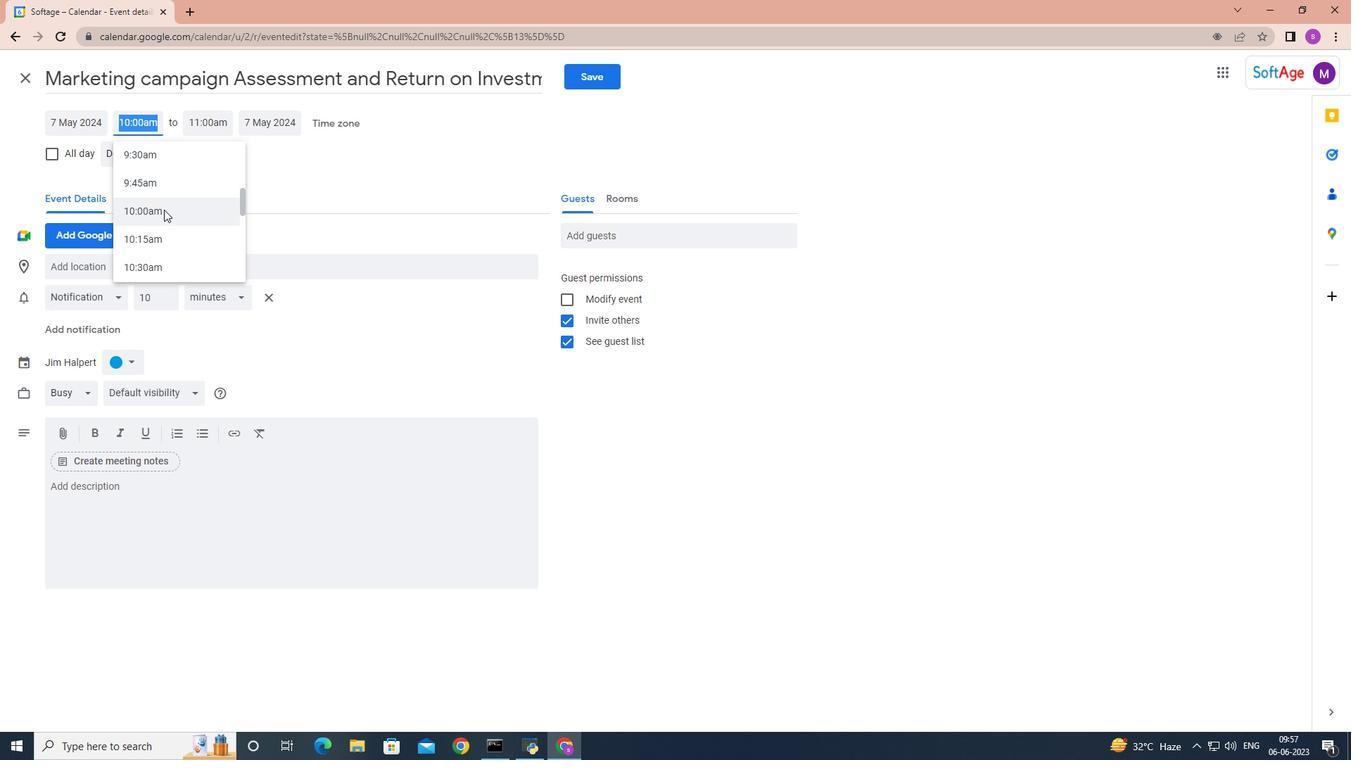 
Action: Mouse scrolled (164, 211) with delta (0, 0)
Screenshot: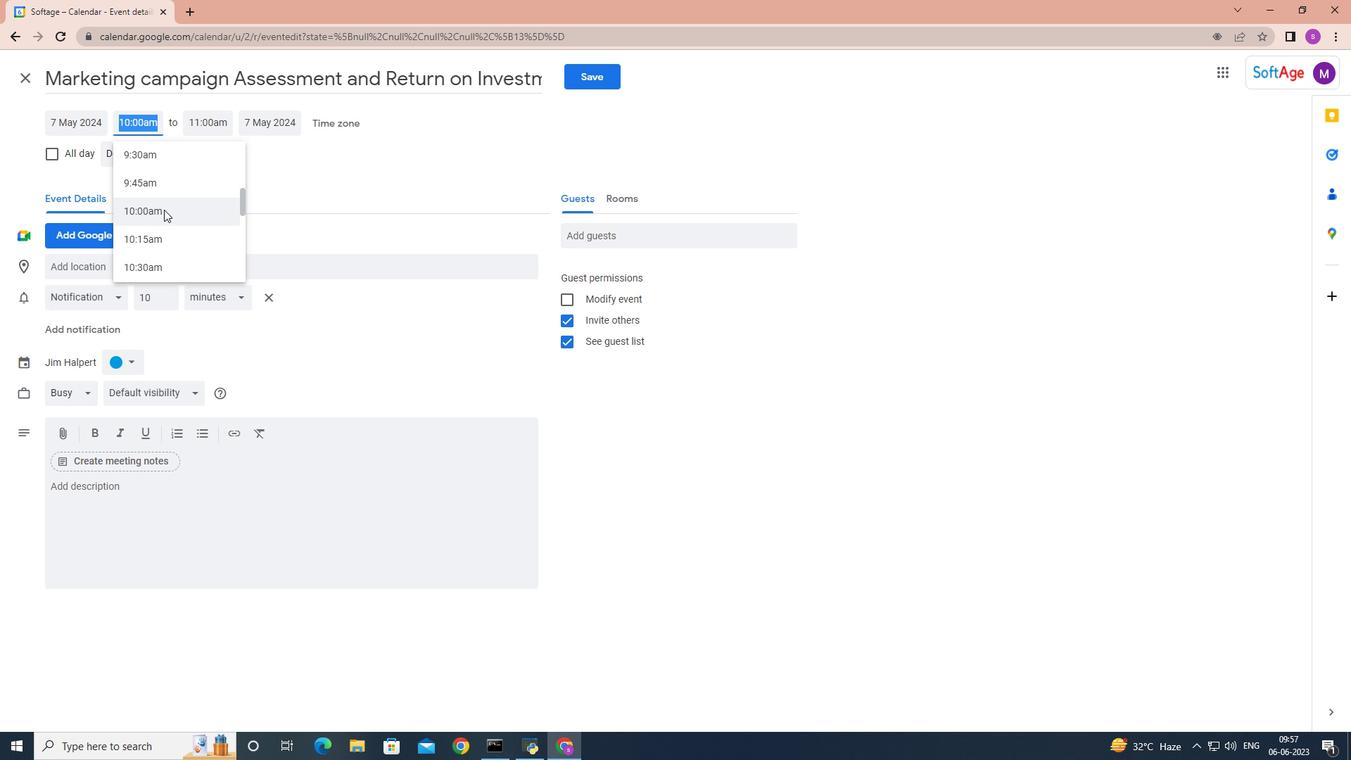 
Action: Mouse scrolled (164, 211) with delta (0, 0)
Screenshot: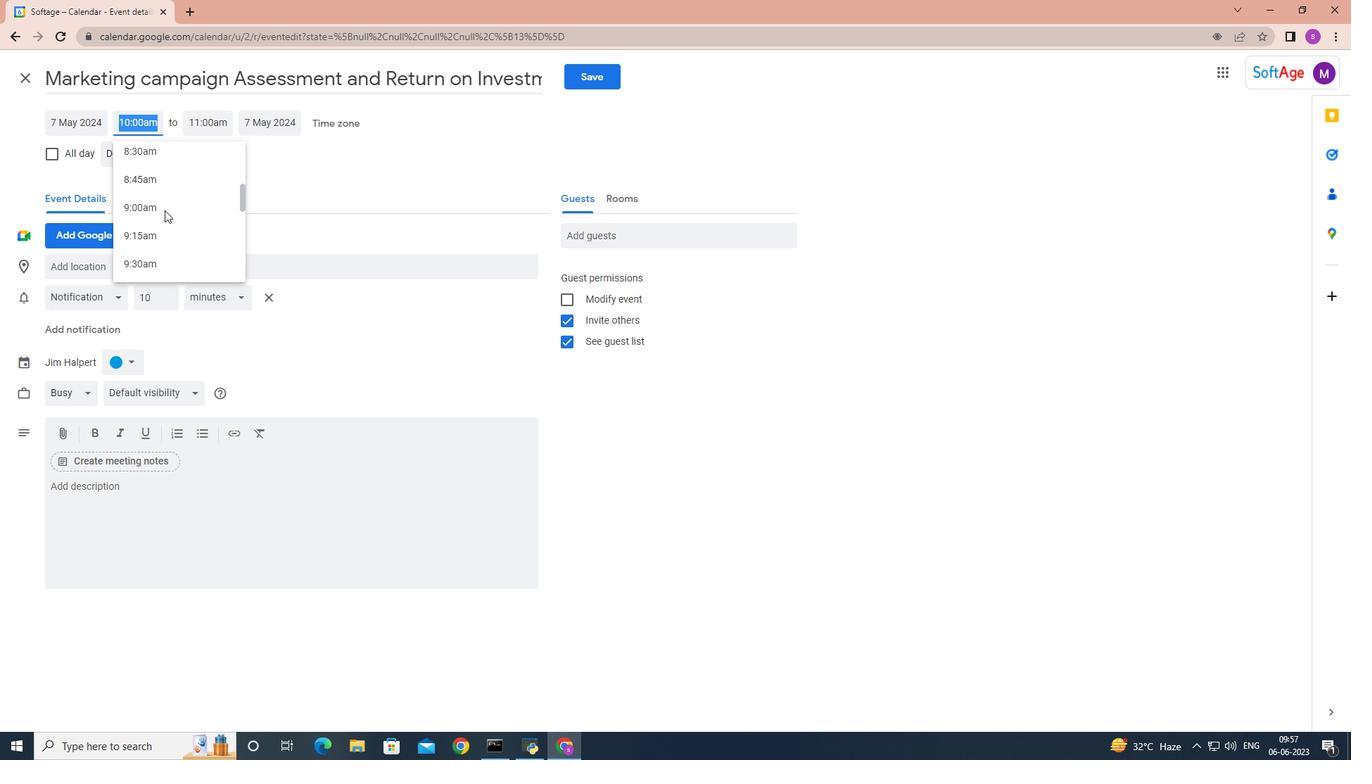 
Action: Mouse moved to (167, 195)
Screenshot: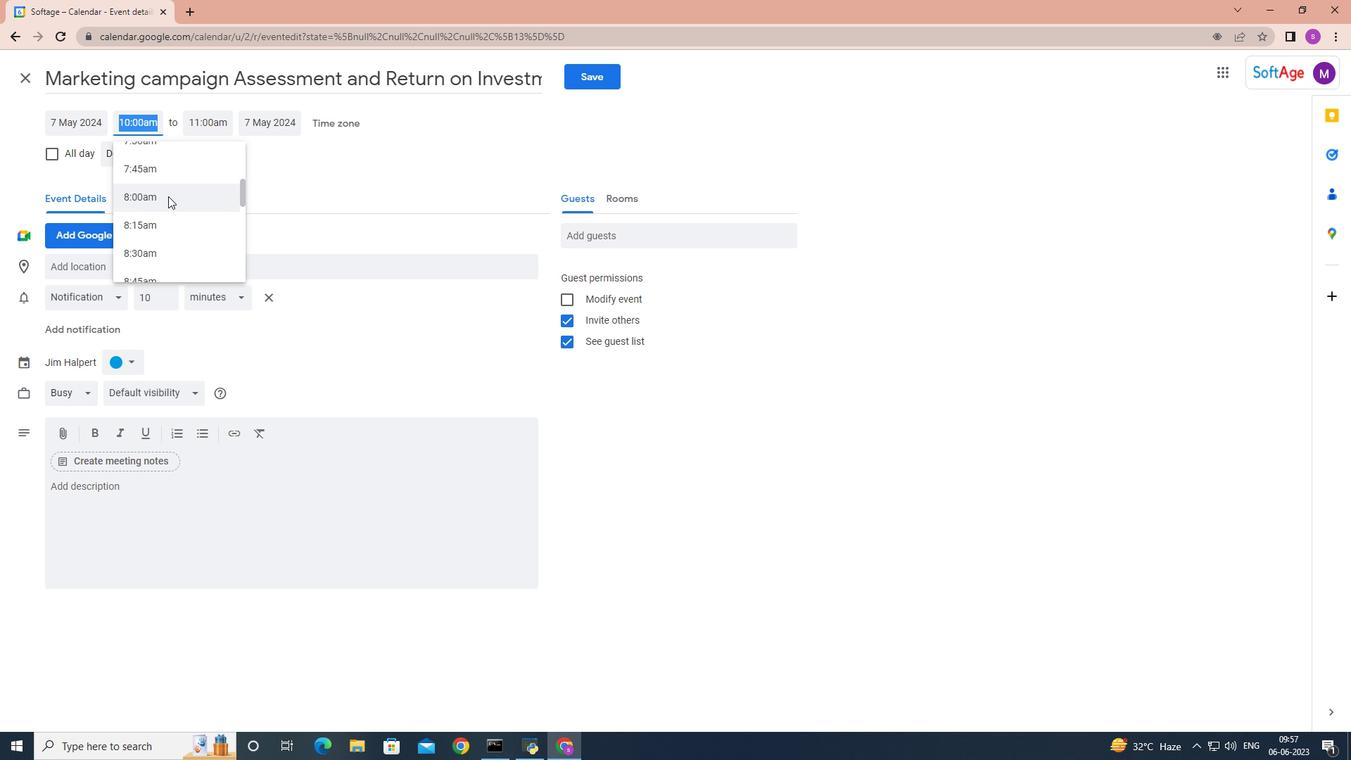 
Action: Mouse pressed left at (167, 195)
Screenshot: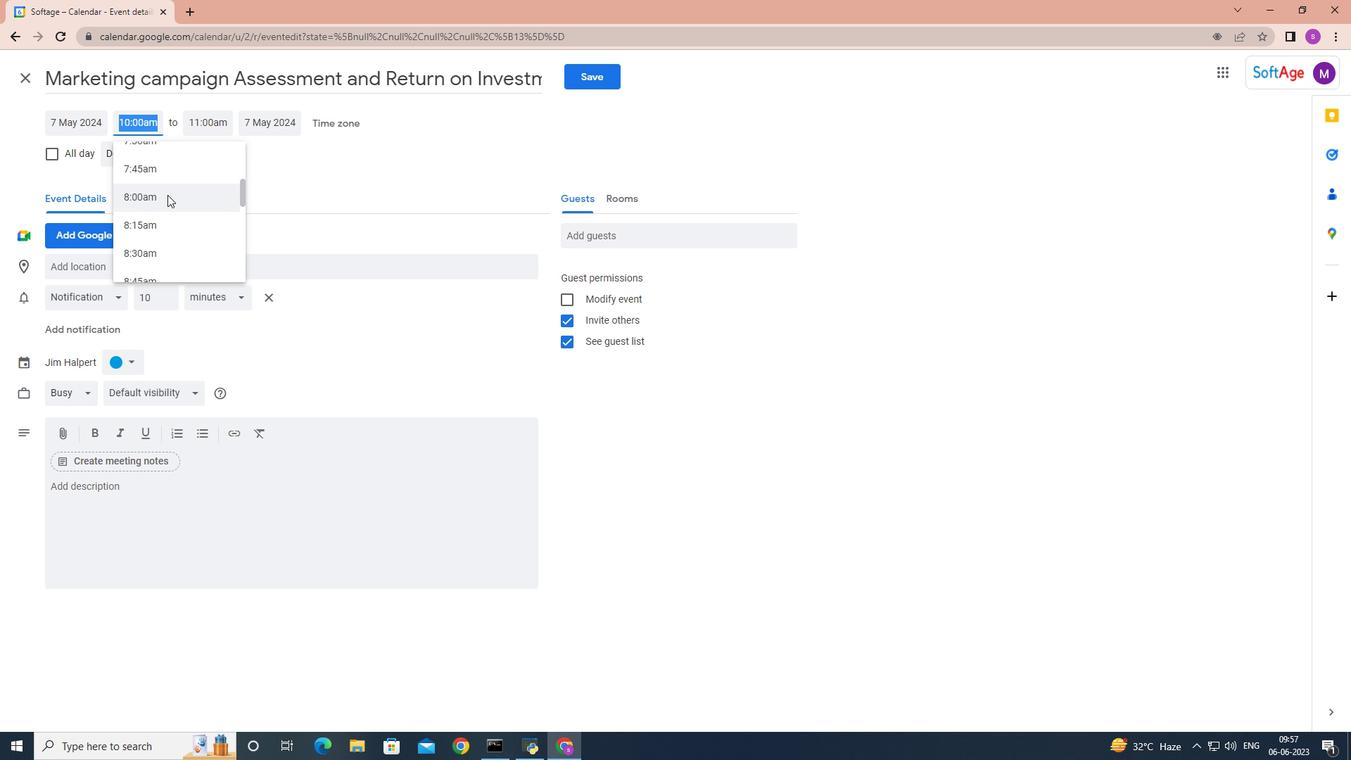 
Action: Mouse moved to (207, 124)
Screenshot: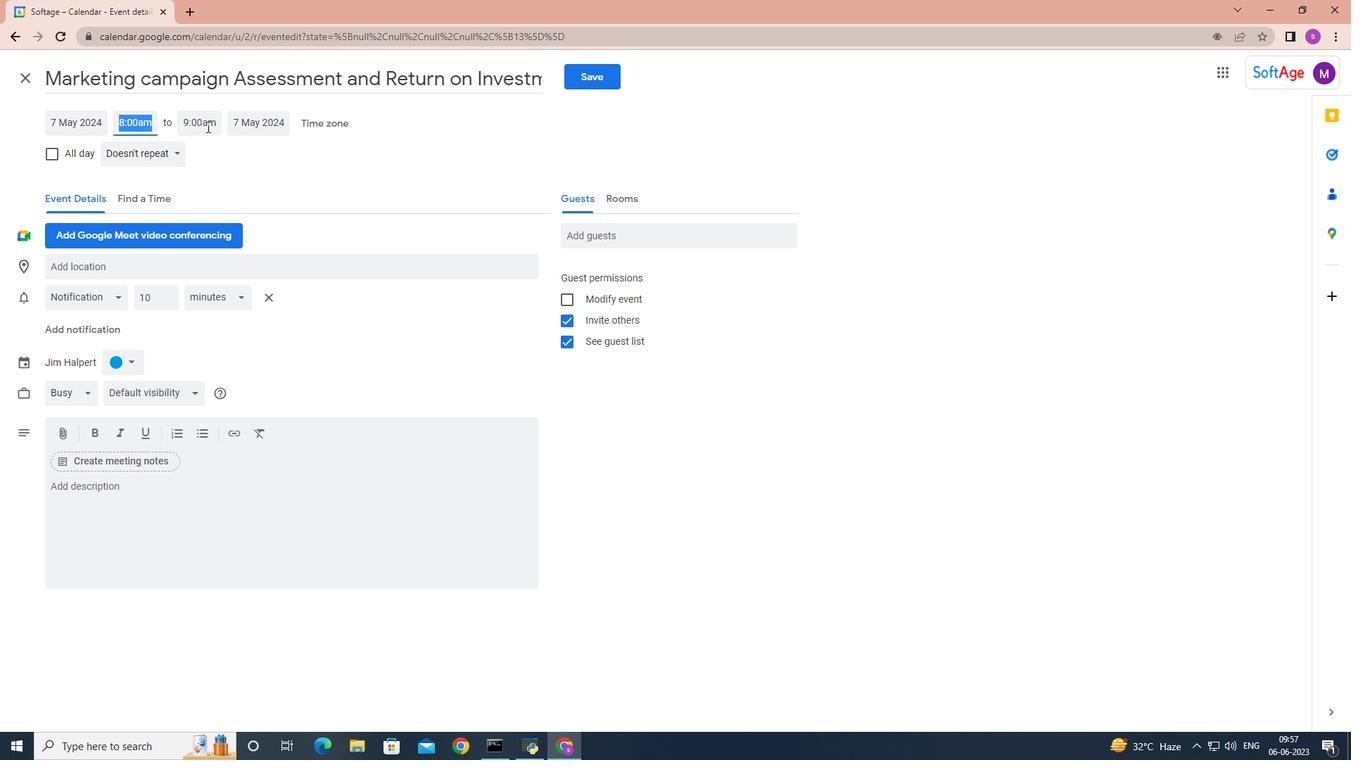 
Action: Mouse pressed left at (207, 124)
Screenshot: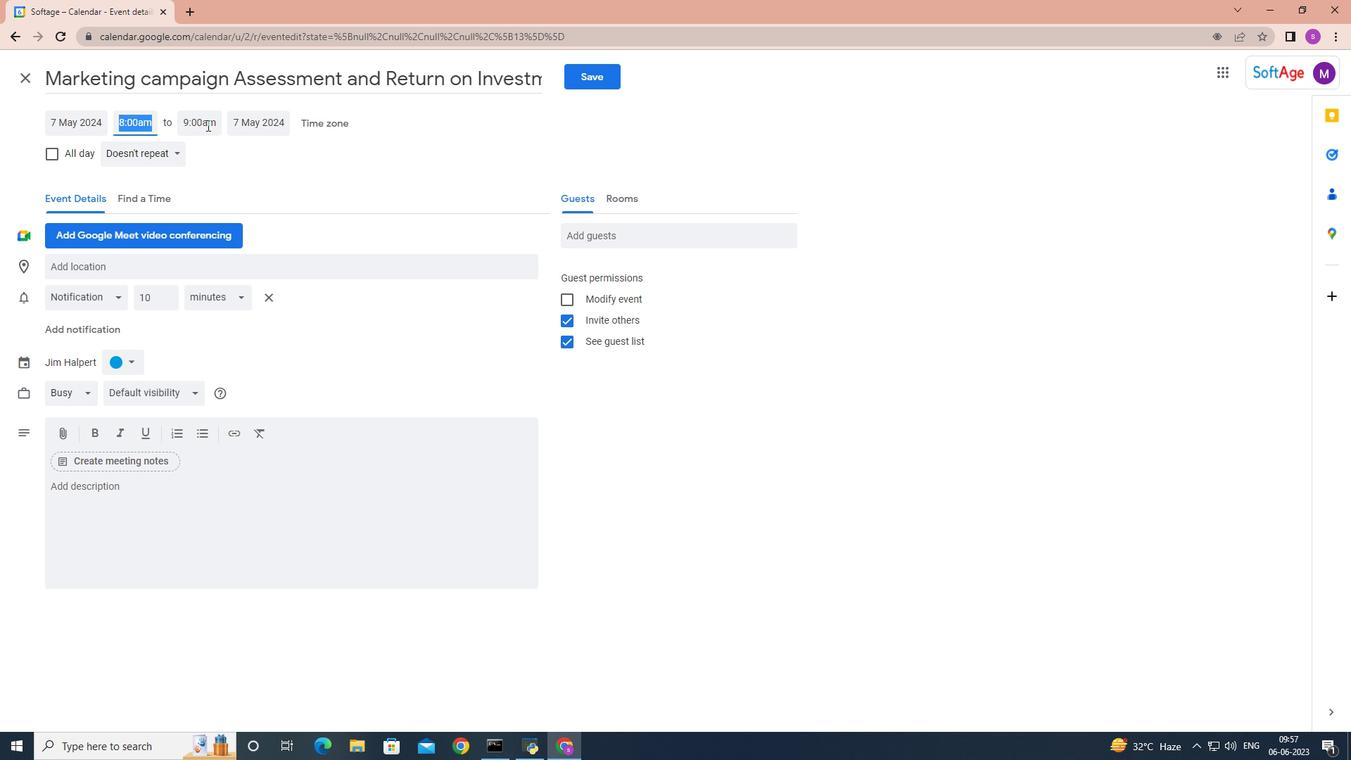 
Action: Mouse moved to (252, 271)
Screenshot: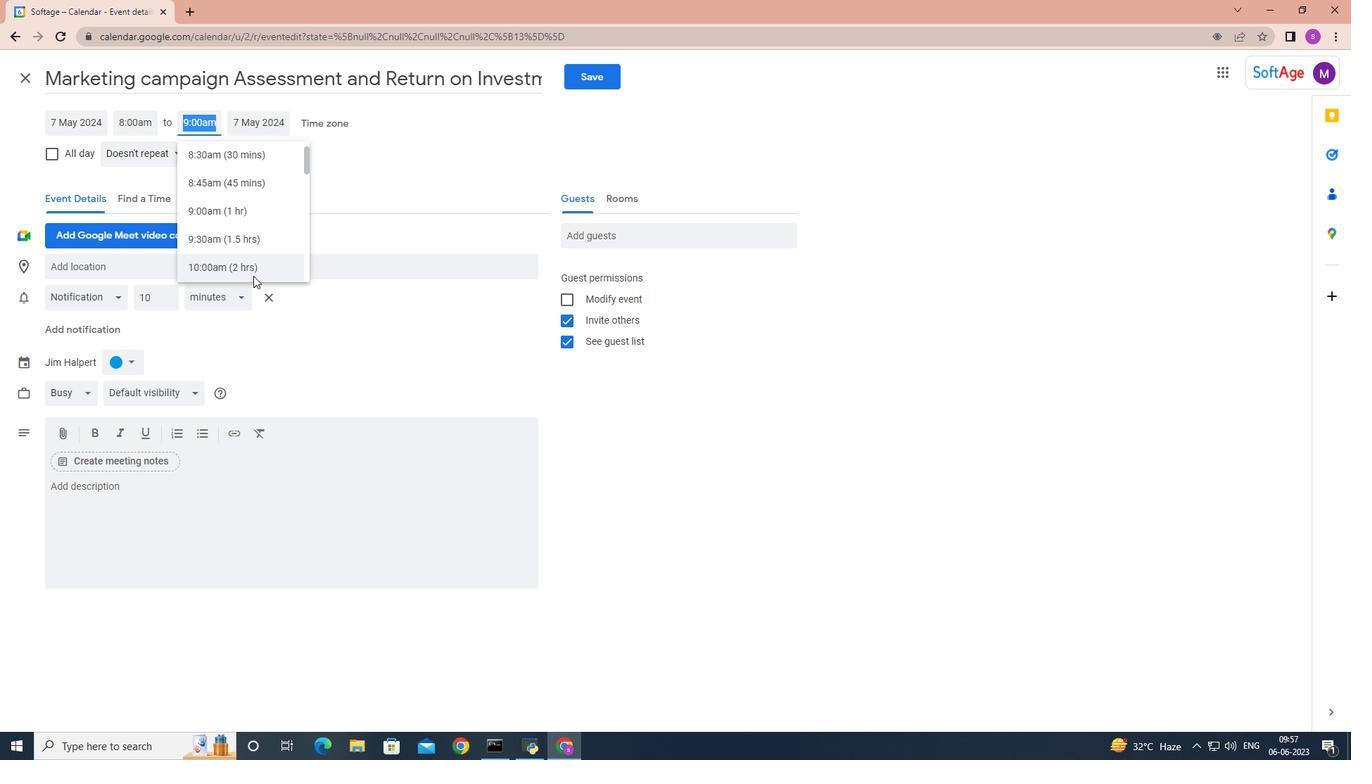 
Action: Mouse pressed left at (252, 271)
Screenshot: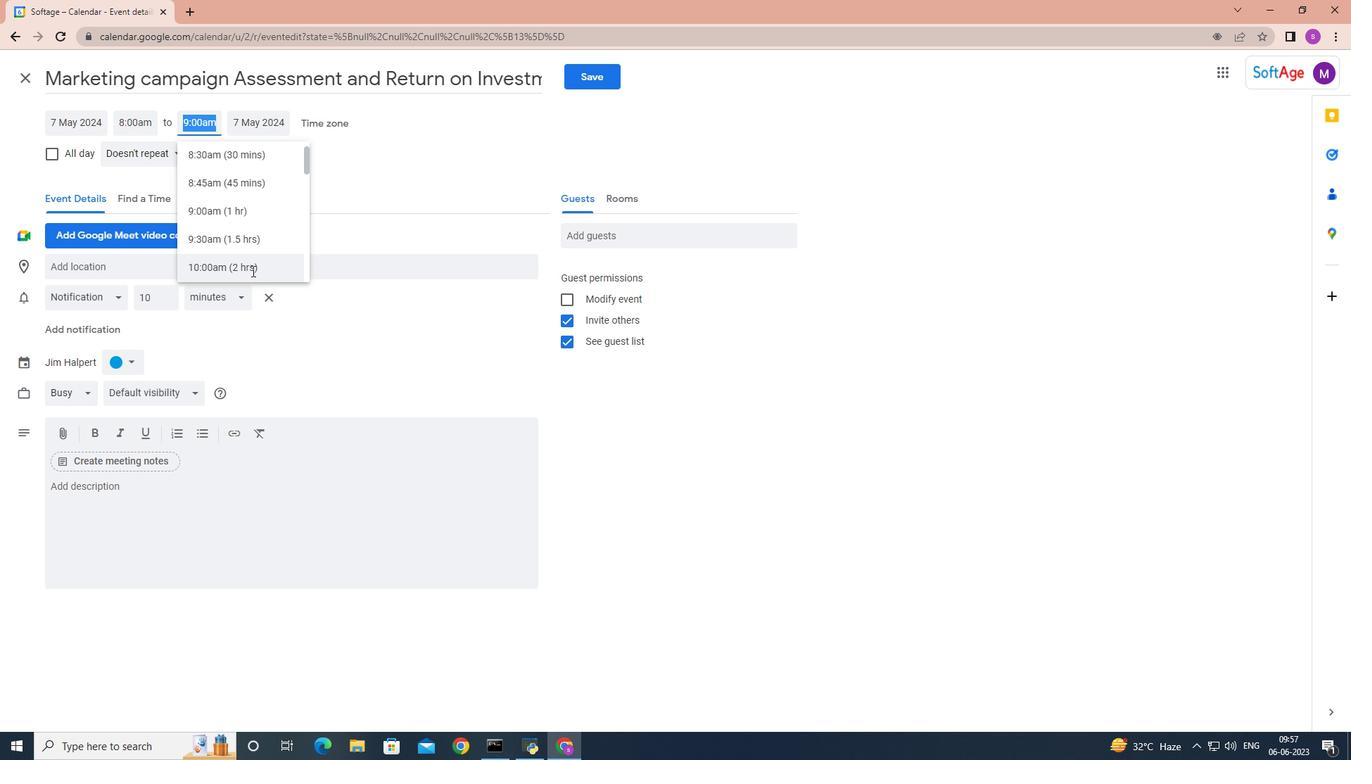 
Action: Mouse moved to (161, 497)
Screenshot: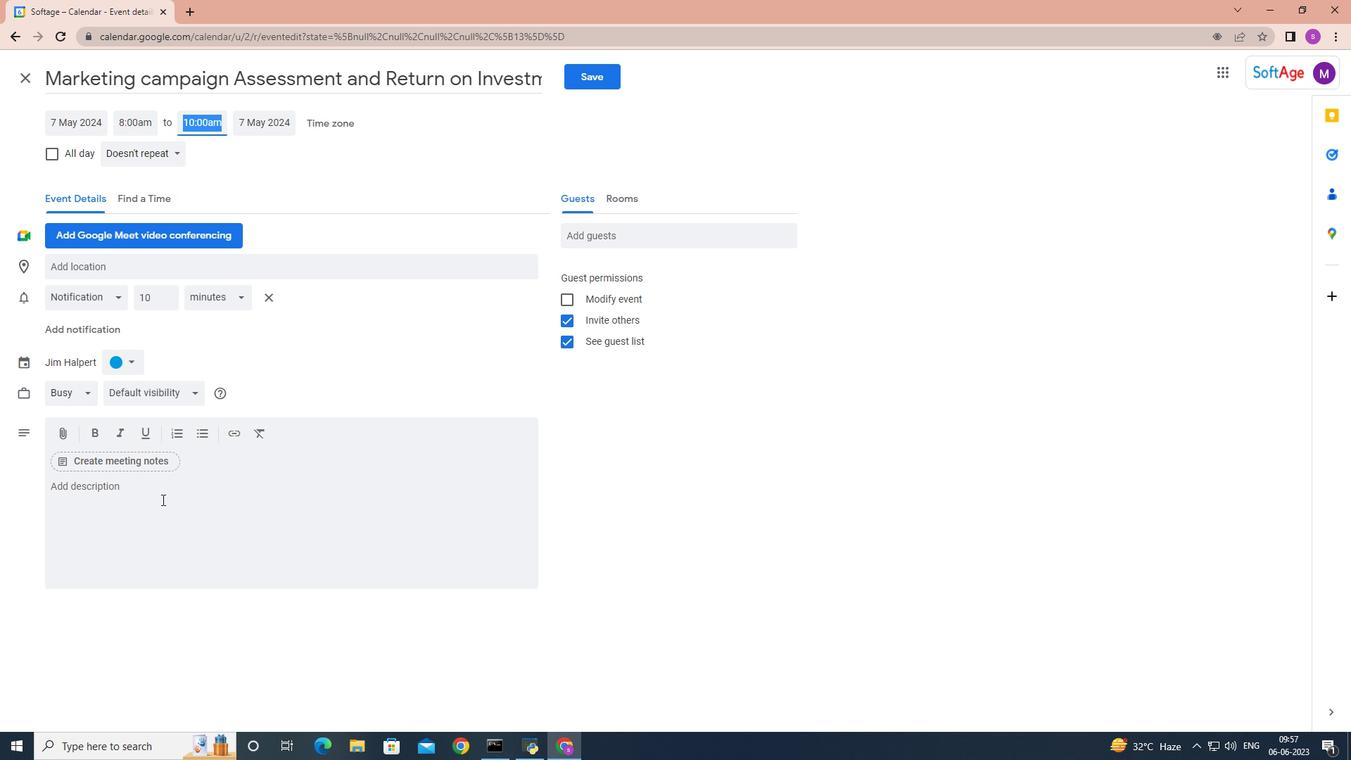 
Action: Mouse pressed left at (161, 497)
Screenshot: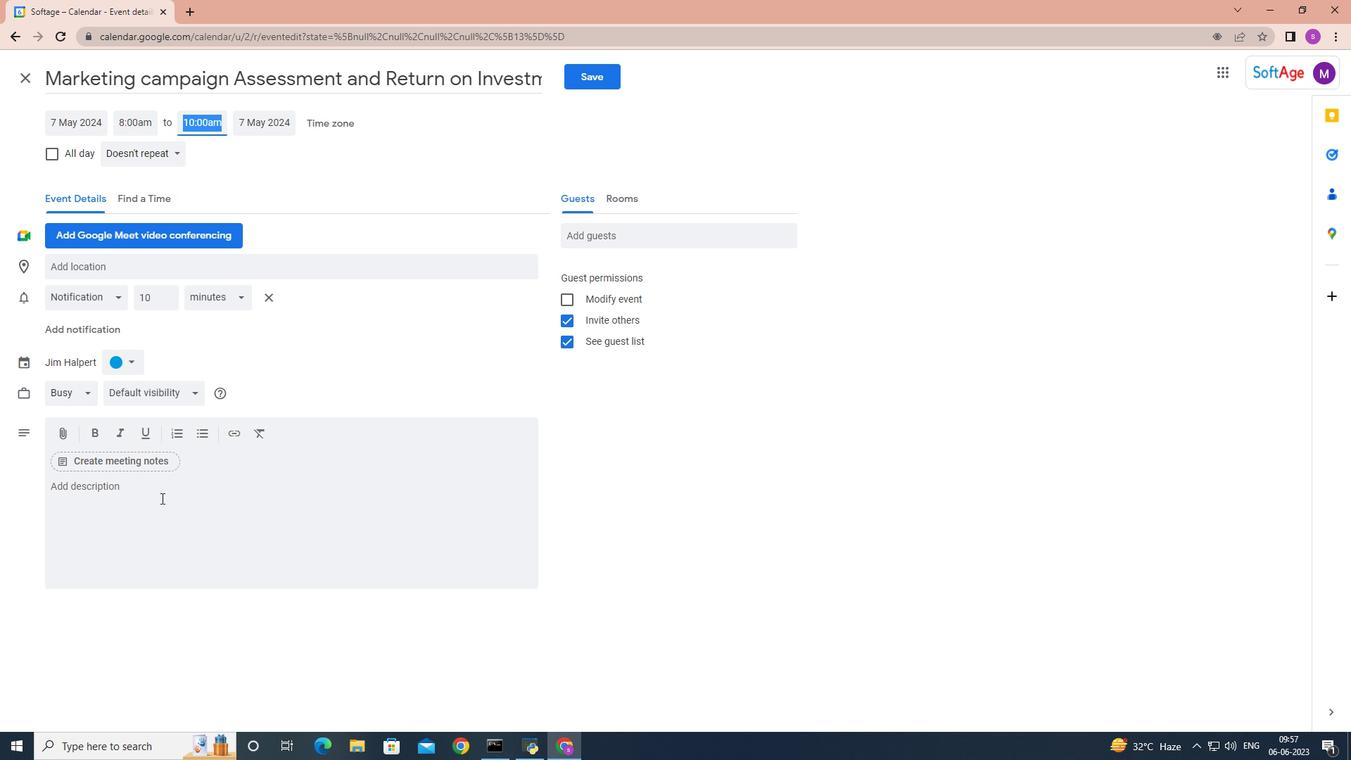 
Action: Mouse moved to (161, 497)
Screenshot: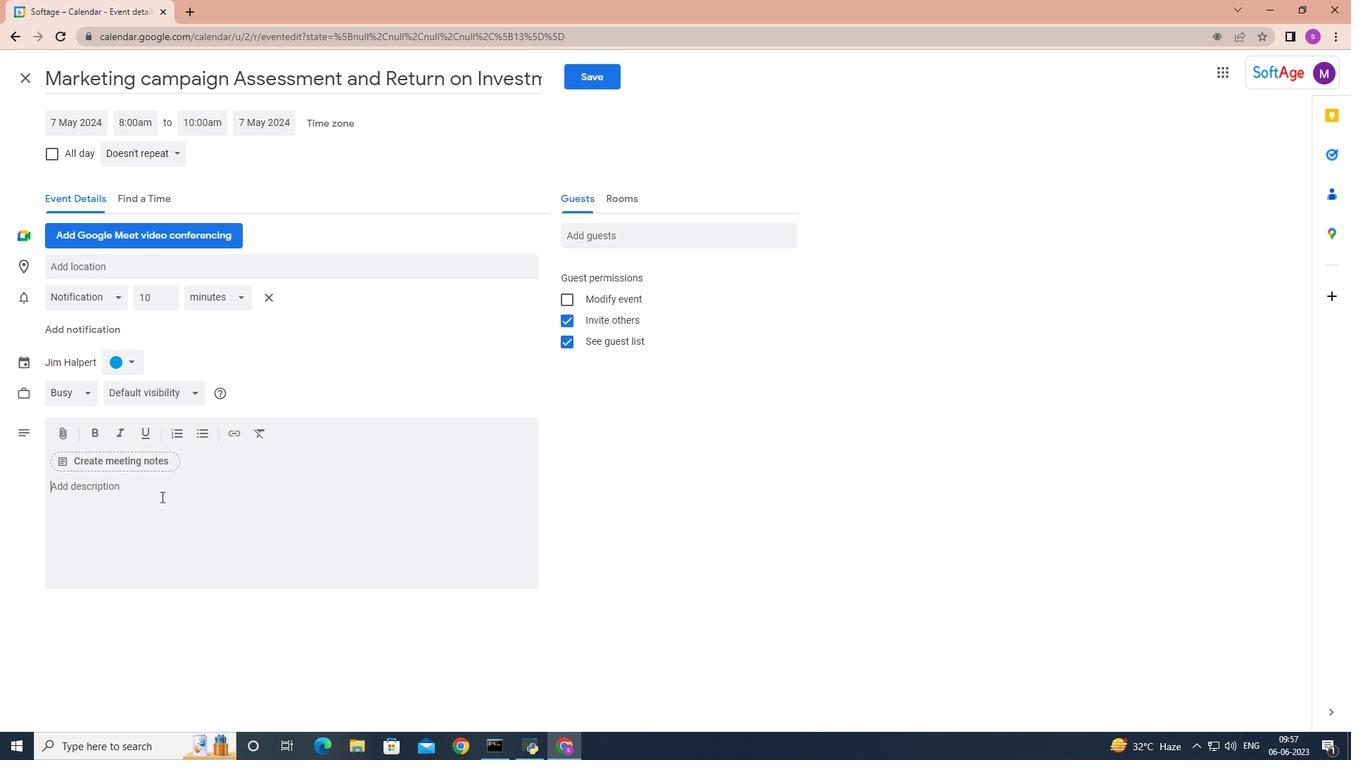 
Action: Key pressed <Key.shift>A<Key.space>marketing<Key.space>campaign<Key.space>review<Key.space>and<Key.space>anslysis<Key.space><Key.backspace><Key.backspace><Key.backspace><Key.backspace><Key.backspace><Key.backspace><Key.backspace>alysis<Key.space>involves<Key.space>the<Key.space>examination<Key.space>and<Key.space>assessment<Key.space>of<Key.space>a<Key.space>marketing<Key.space>campaign<Key.space>performance,<Key.space>effectiveness<Key.space><Key.backspace>,<Key.space>and<Key.space>overall<Key.space>impact<Key.space>on<Key.space>the<Key.space>target<Key.space>audience<Key.space>and<Key.space>business<Key.space>objectives<Key.space><Key.backspace>.<Key.space><Key.shift>It<Key.space>is<Key.space>a<Key.space>comprehensive<Key.space>evalution<Key.space><Key.backspace><Key.backspace><Key.backspace><Key.backspace><Key.backspace>ation<Key.space>of<Key.space>various<Key.space>elements<Key.space>and<Key.space>strategies<Key.space>implemented<Key.space>e<Key.backspace>within<Key.space>a<Key.space>marketing<Key.space>campaign<Key.space>to<Key.space>determime<Key.space><Key.backspace><Key.backspace><Key.backspace><Key.backspace><Key.backspace><Key.backspace>rmim<Key.backspace>ne<Key.space>its<Key.space>strengths,<Key.space>weakness<Key.space>and<Key.space>areas<Key.space>for<Key.space>impovement.
Screenshot: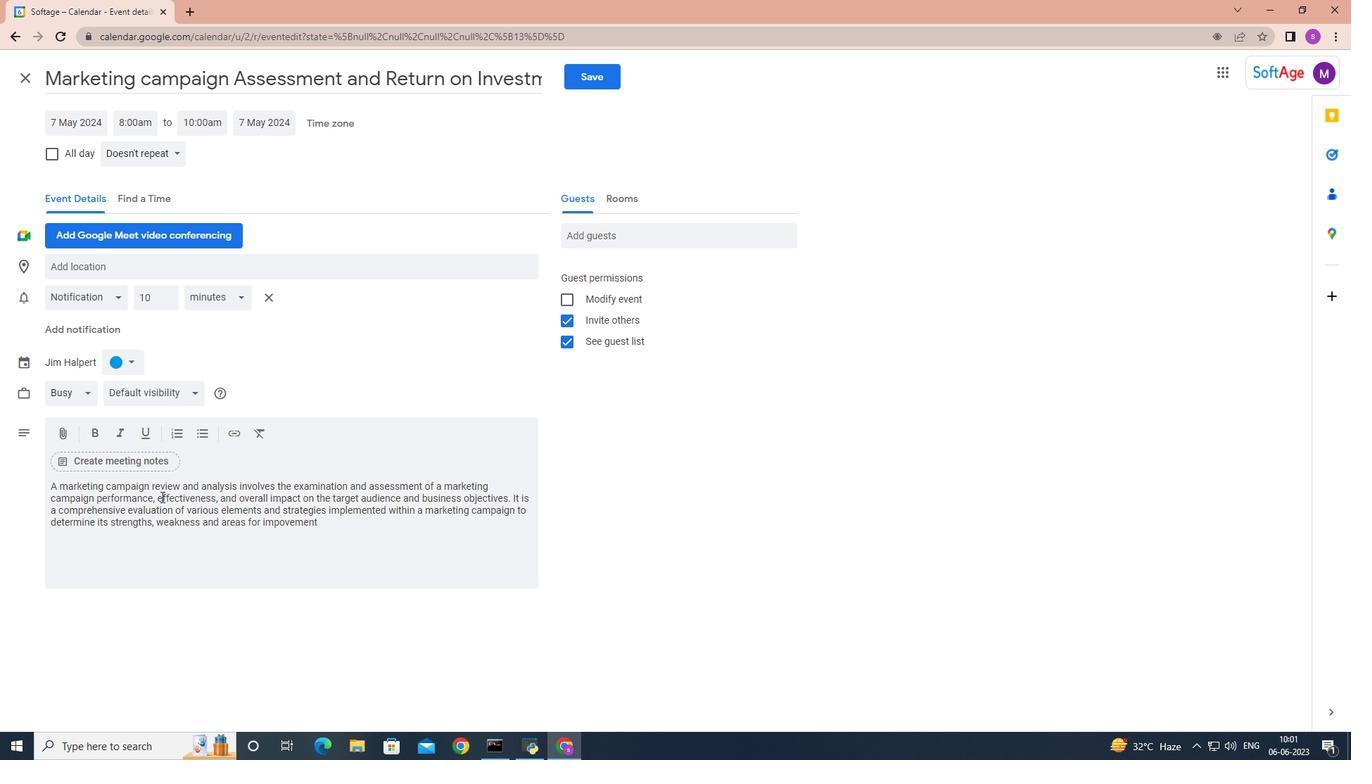 
Action: Mouse moved to (129, 361)
Screenshot: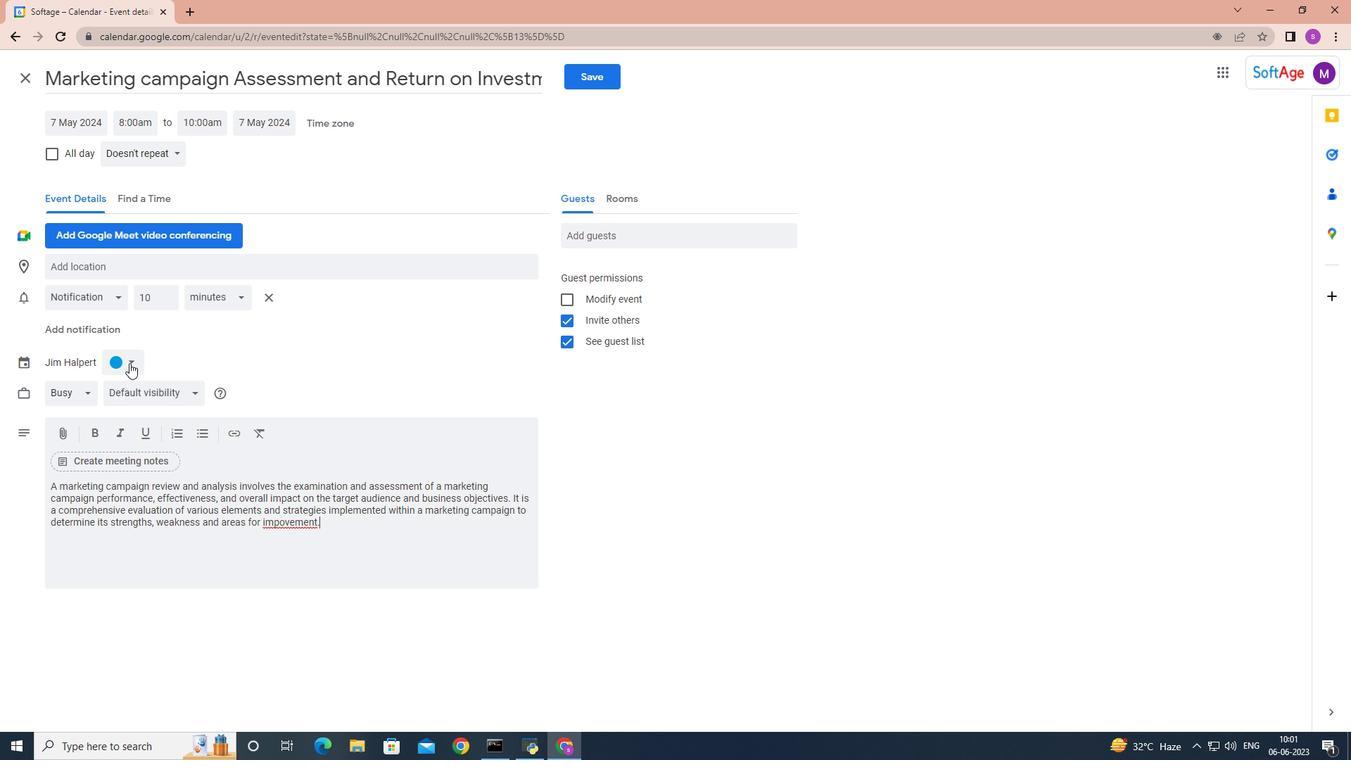 
Action: Mouse pressed left at (129, 361)
Screenshot: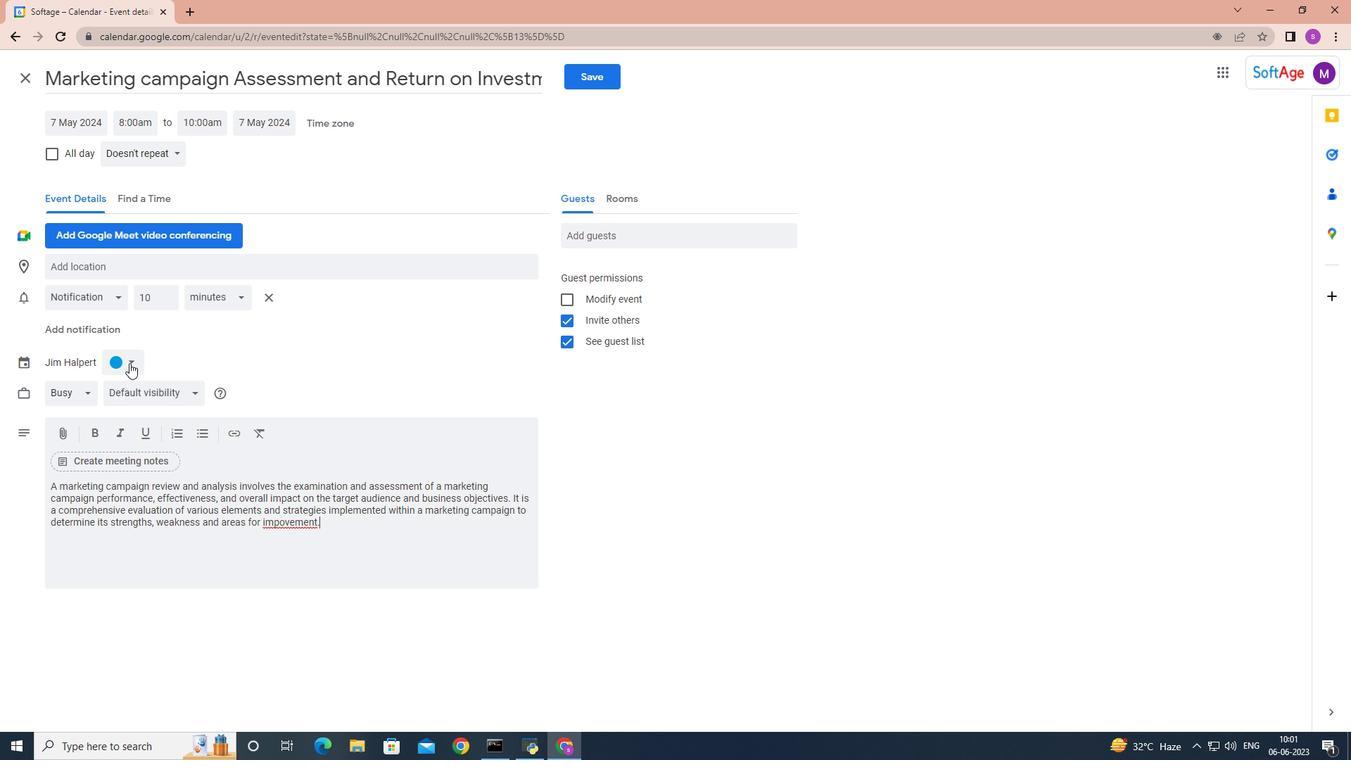 
Action: Mouse moved to (111, 425)
Screenshot: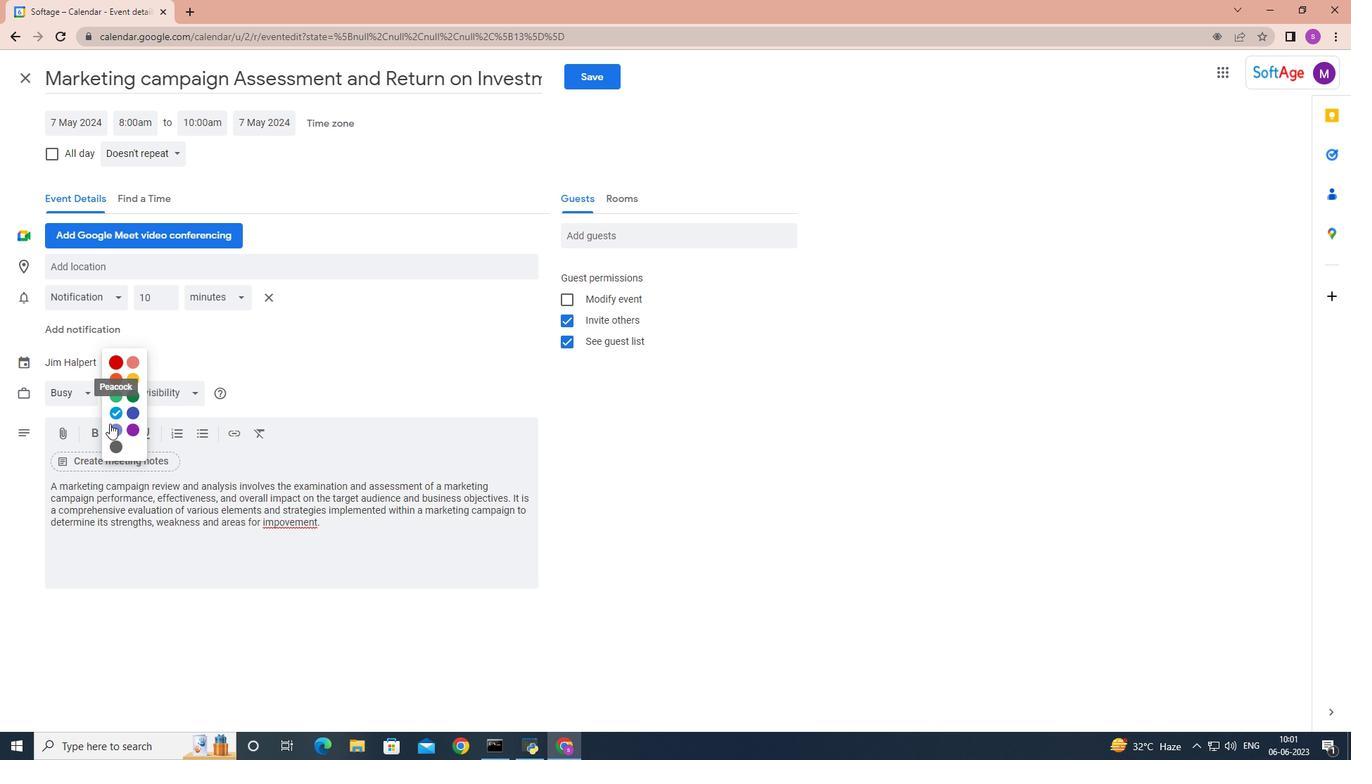 
Action: Mouse pressed left at (111, 425)
Screenshot: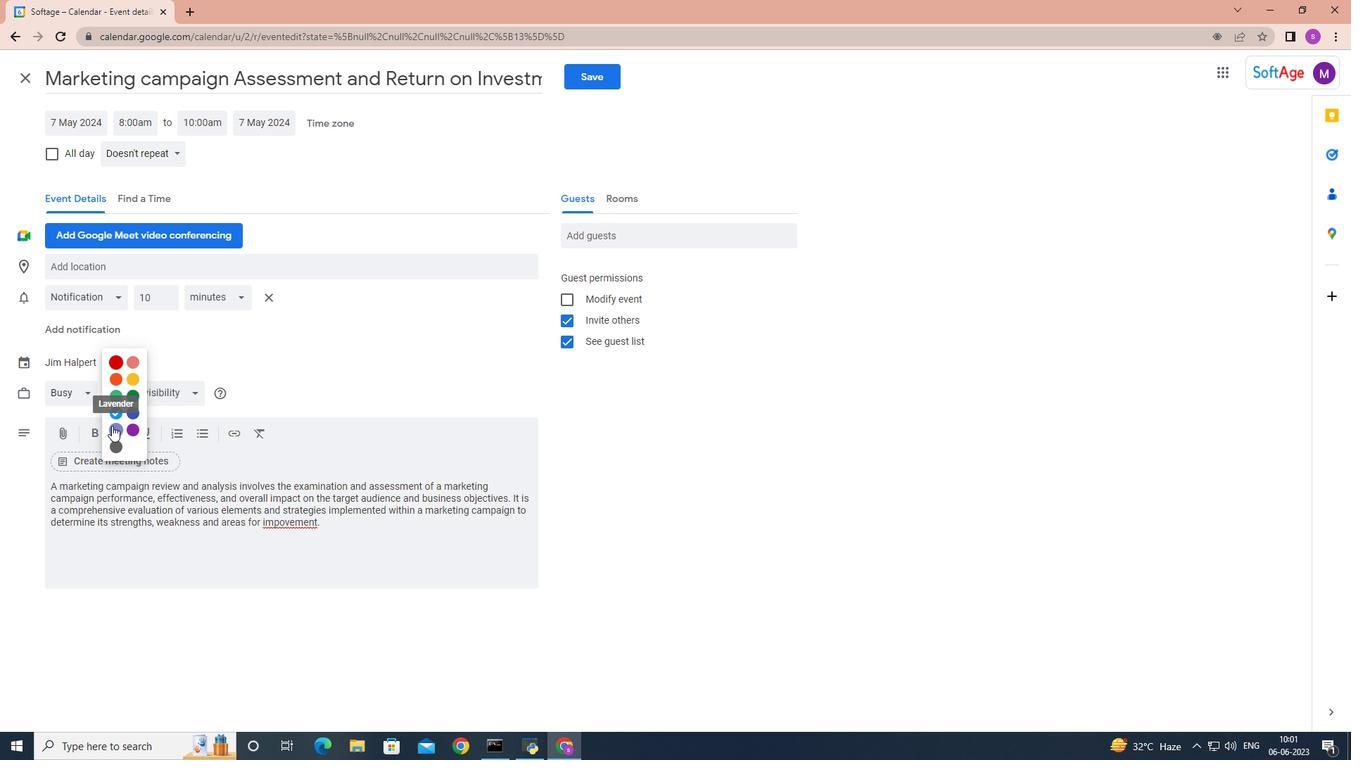 
Action: Mouse moved to (111, 263)
Screenshot: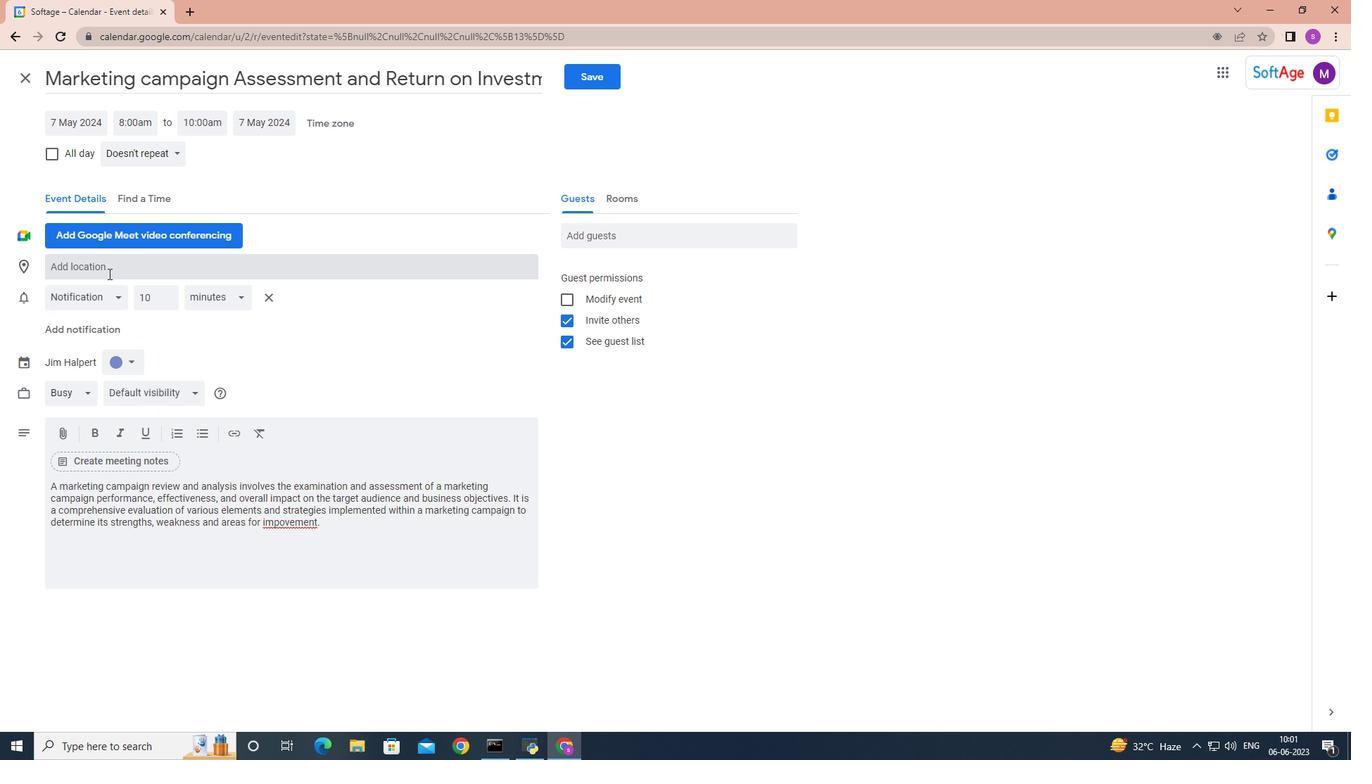 
Action: Mouse pressed left at (111, 263)
Screenshot: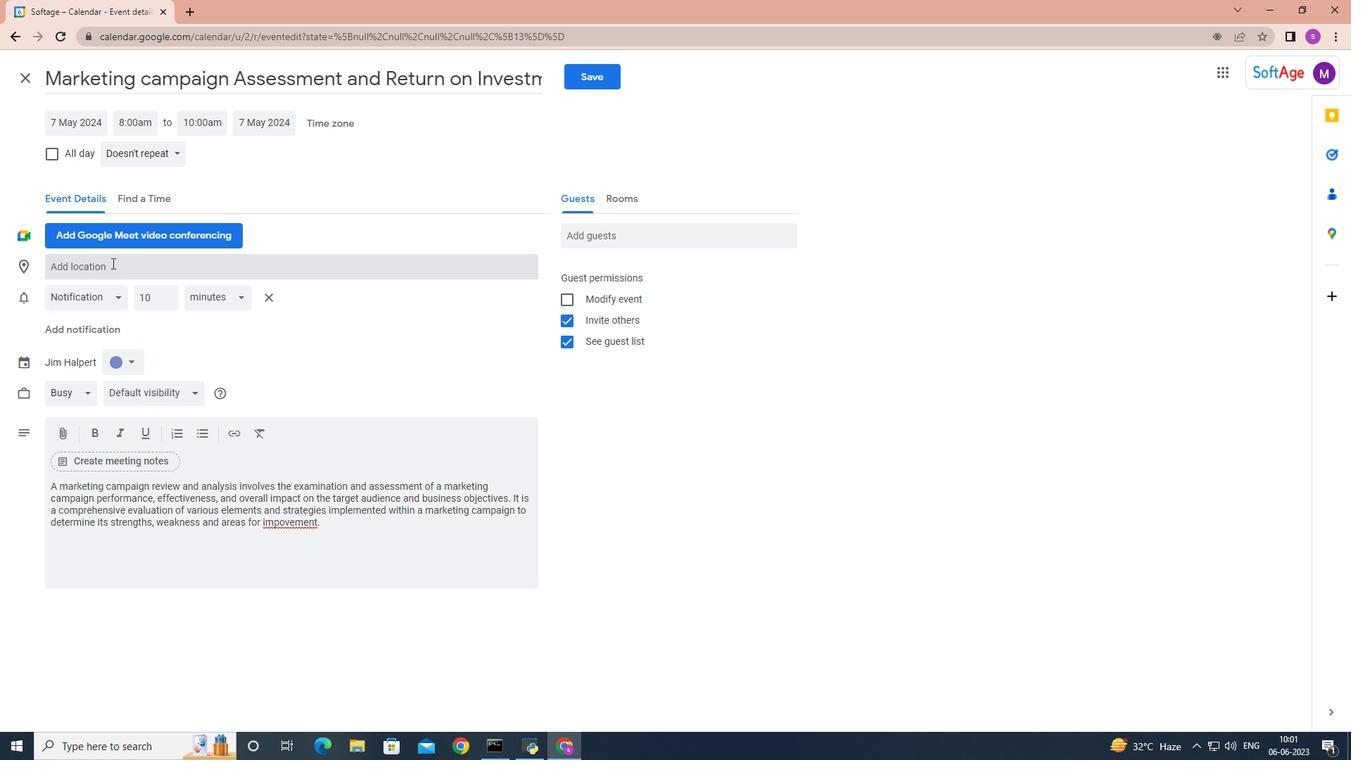 
Action: Key pressed <Key.shift><Key.shift><Key.shift><Key.shift>Barcelona,<Key.space><Key.shift>Spain
Screenshot: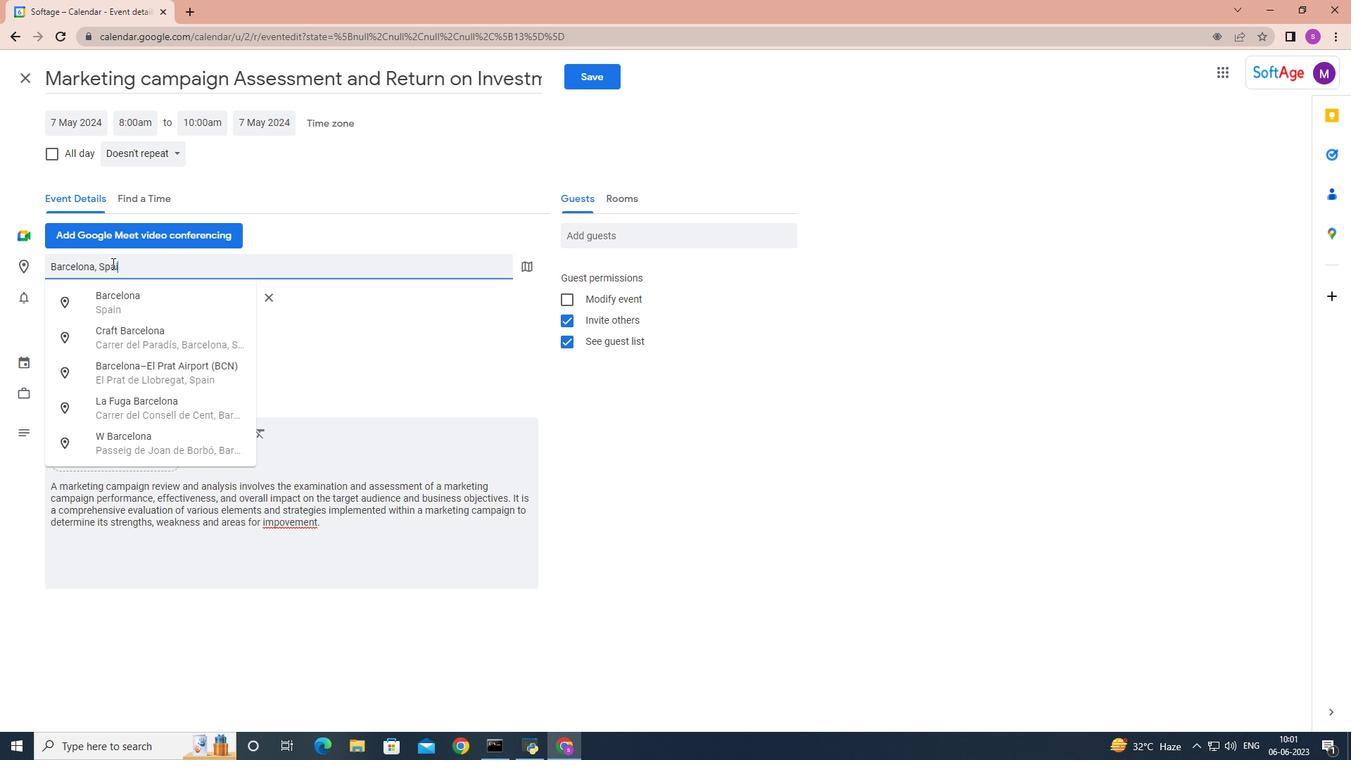 
Action: Mouse moved to (652, 233)
Screenshot: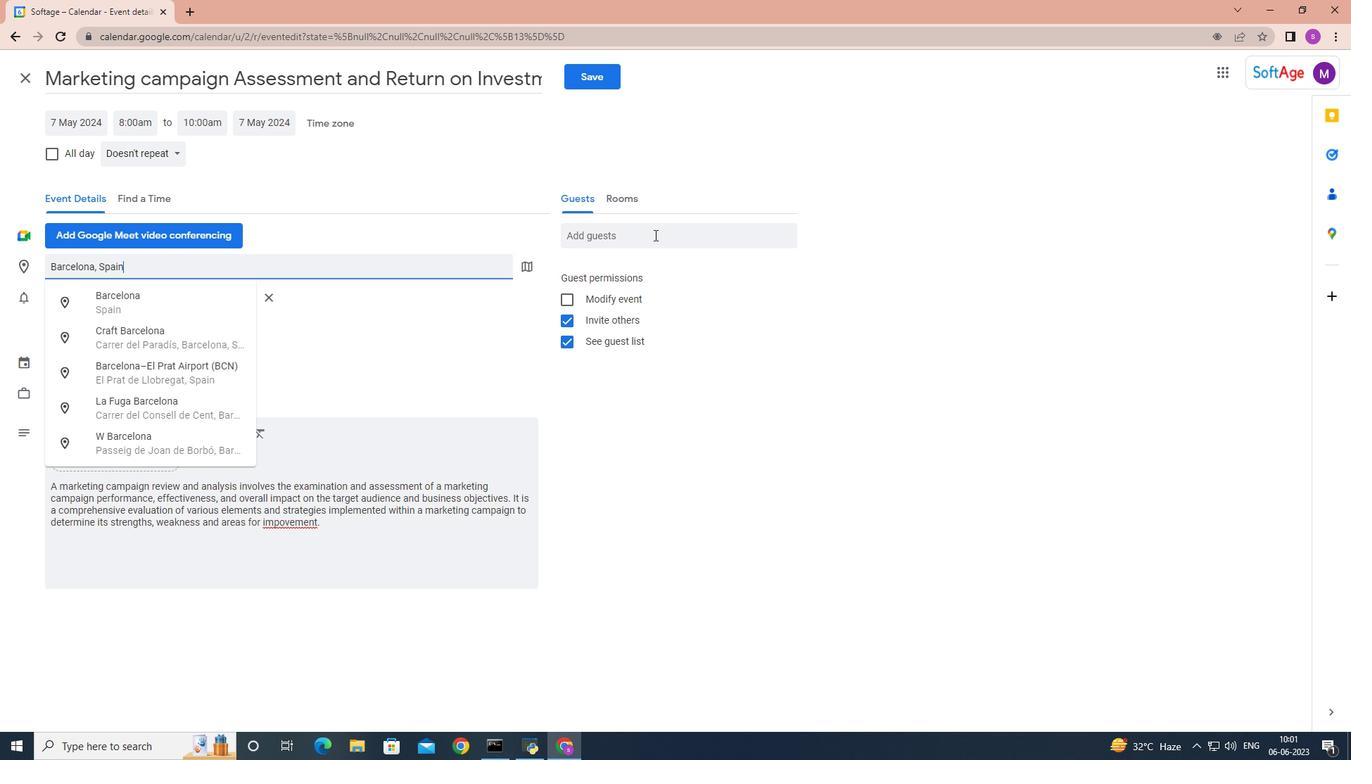 
Action: Mouse pressed left at (652, 233)
Screenshot: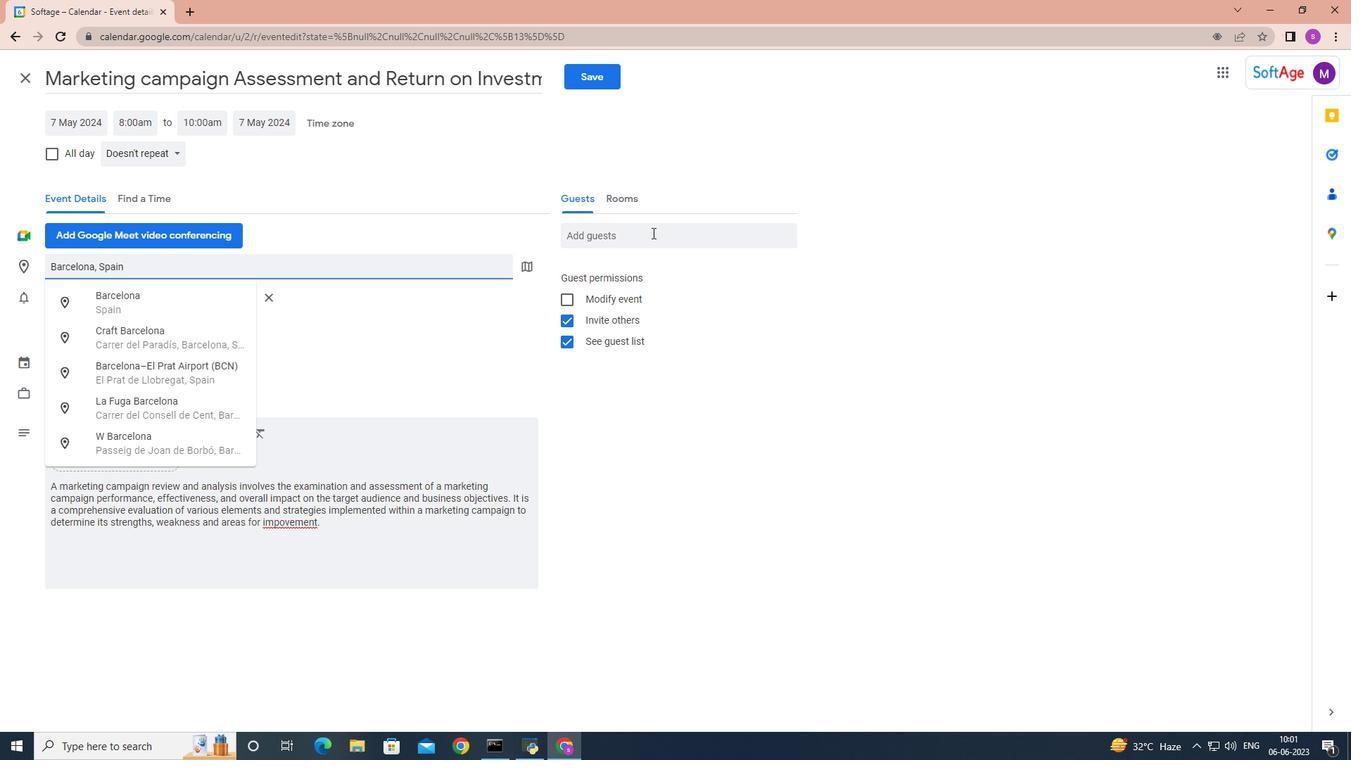 
Action: Mouse moved to (652, 233)
Screenshot: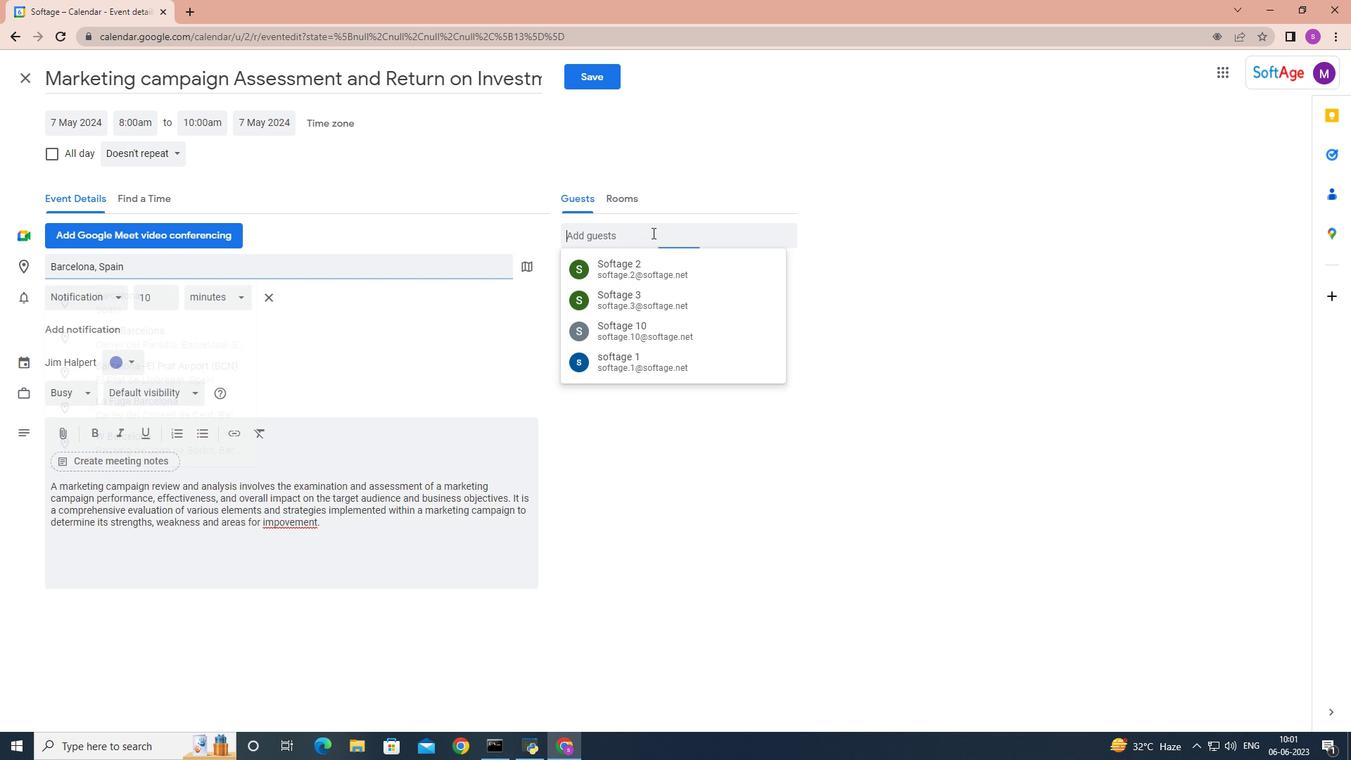 
Action: Key pressed softage.2
Screenshot: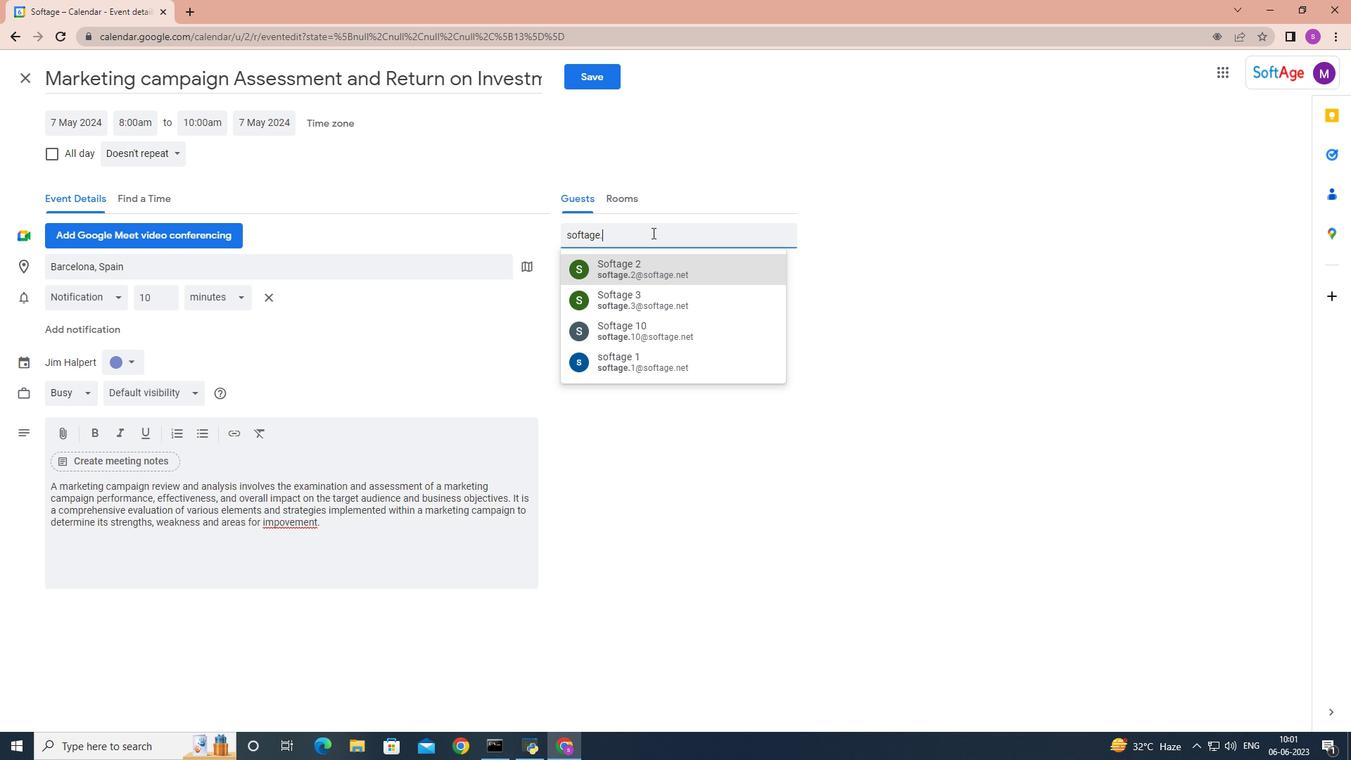 
Action: Mouse moved to (659, 264)
Screenshot: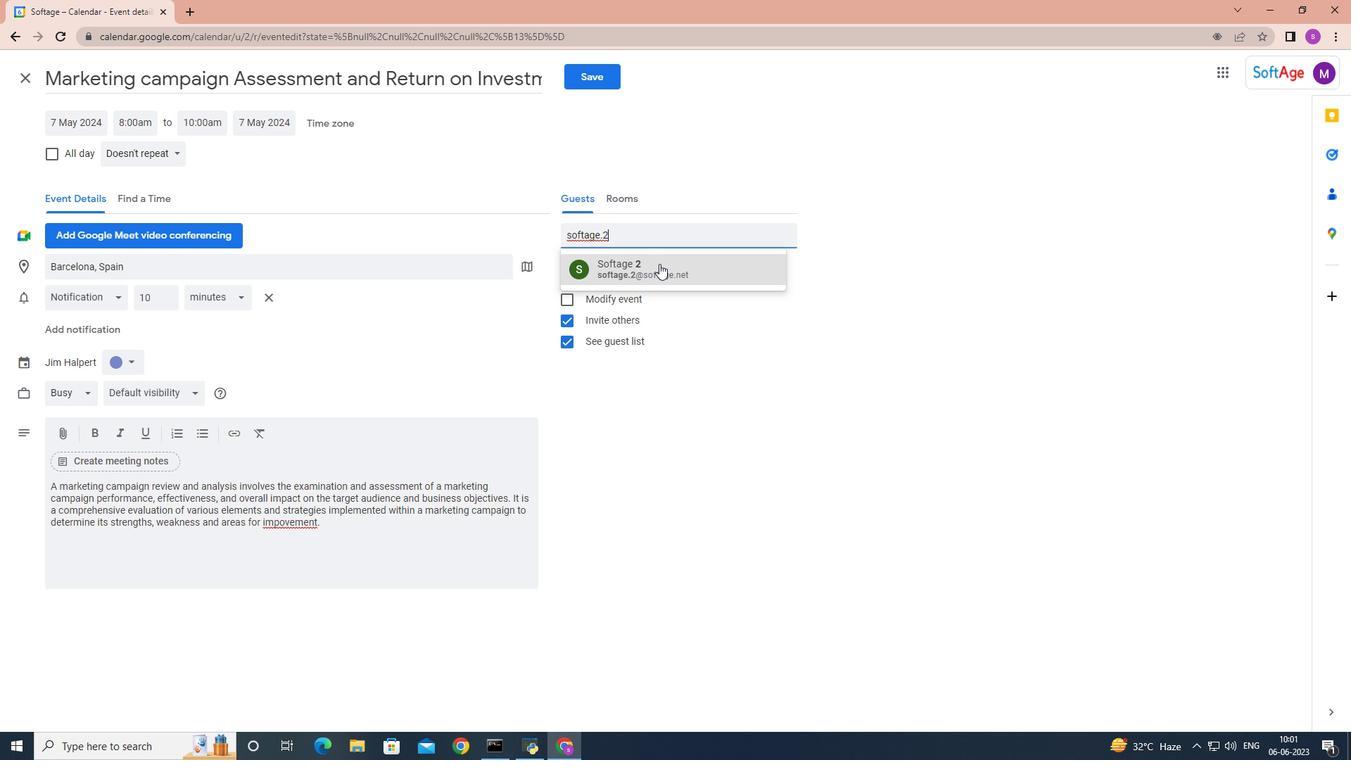 
Action: Mouse pressed left at (659, 264)
Screenshot: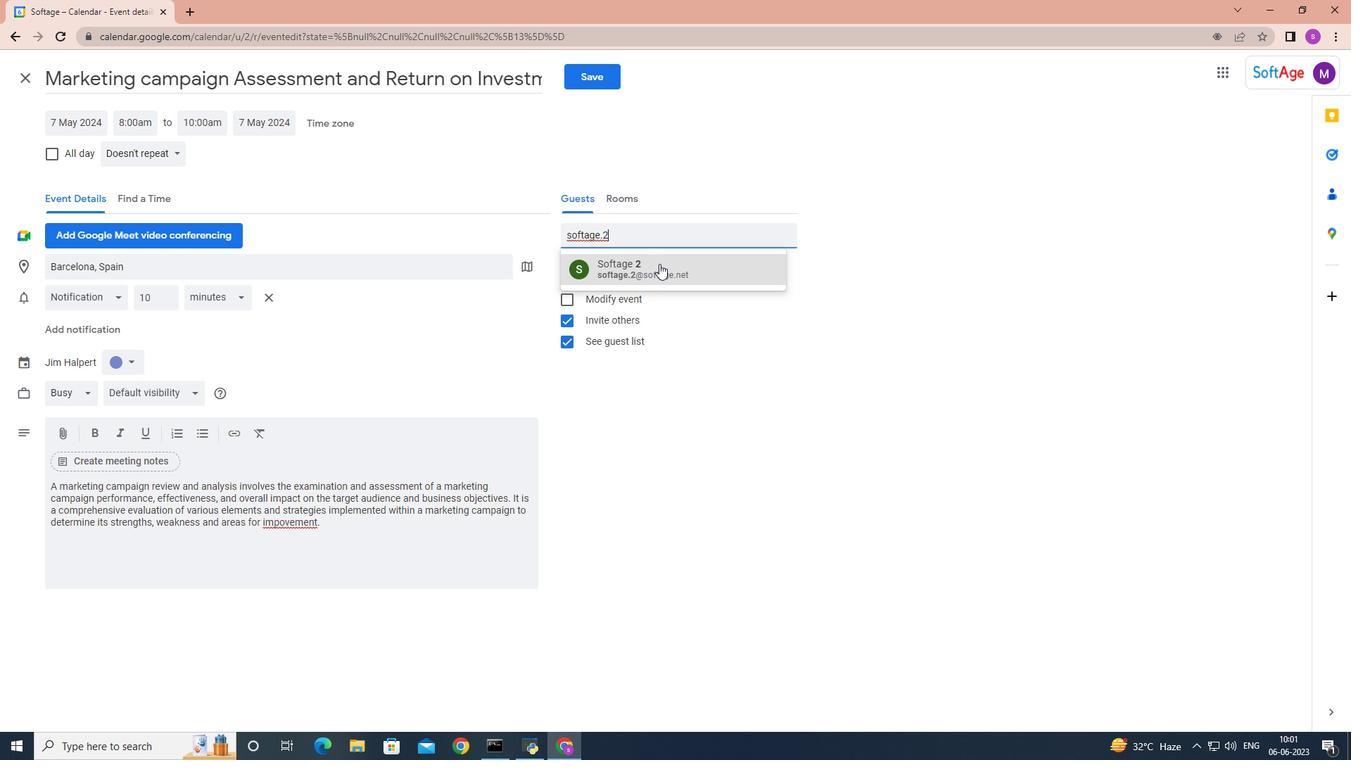 
Action: Key pressed softage.3
Screenshot: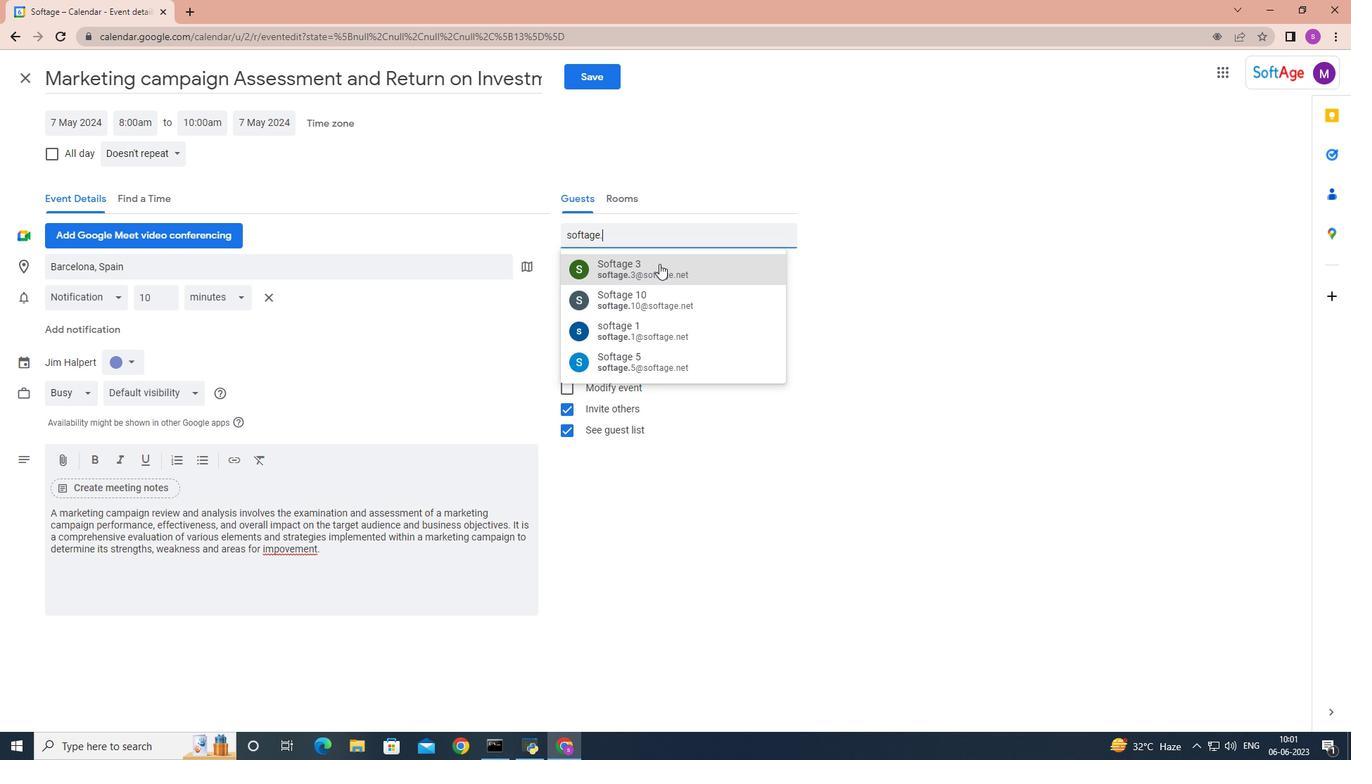 
Action: Mouse moved to (663, 266)
Screenshot: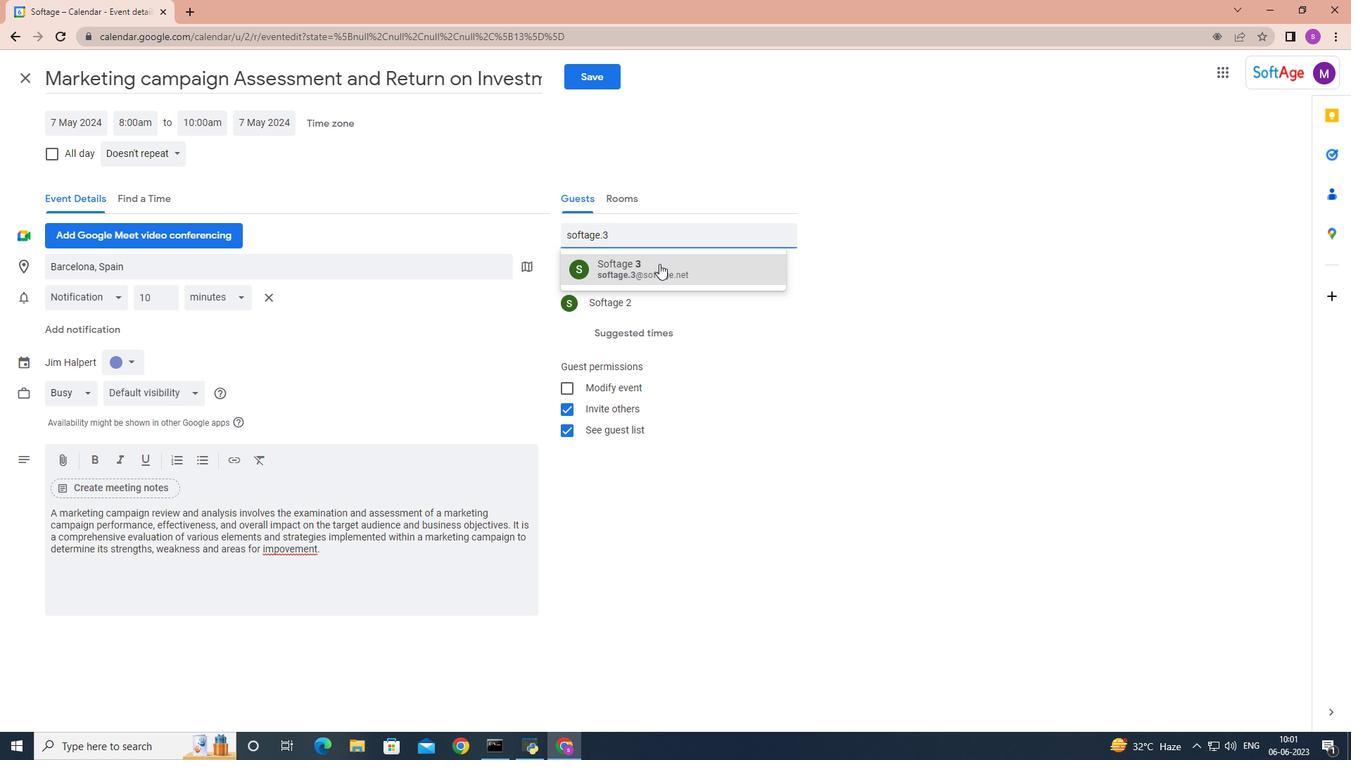 
Action: Mouse pressed left at (663, 266)
Screenshot: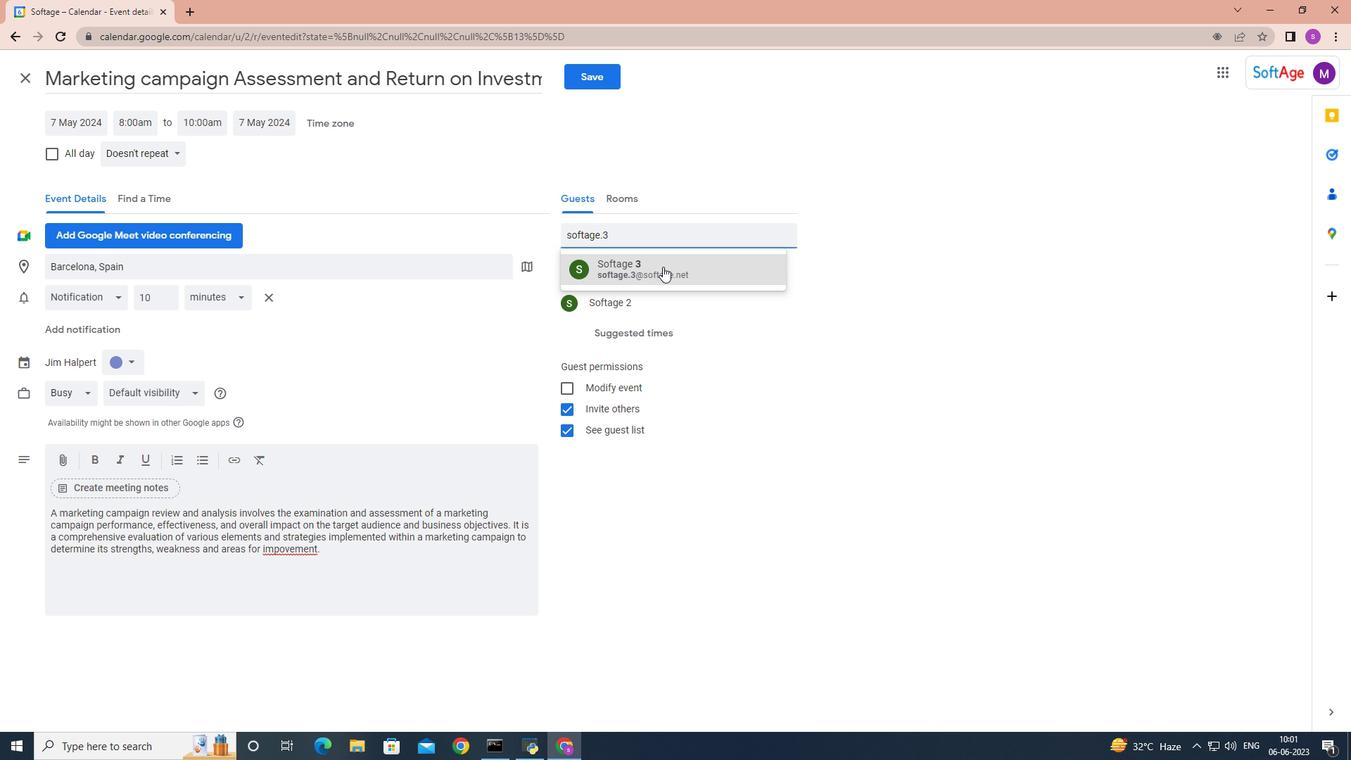 
Action: Mouse moved to (173, 154)
Screenshot: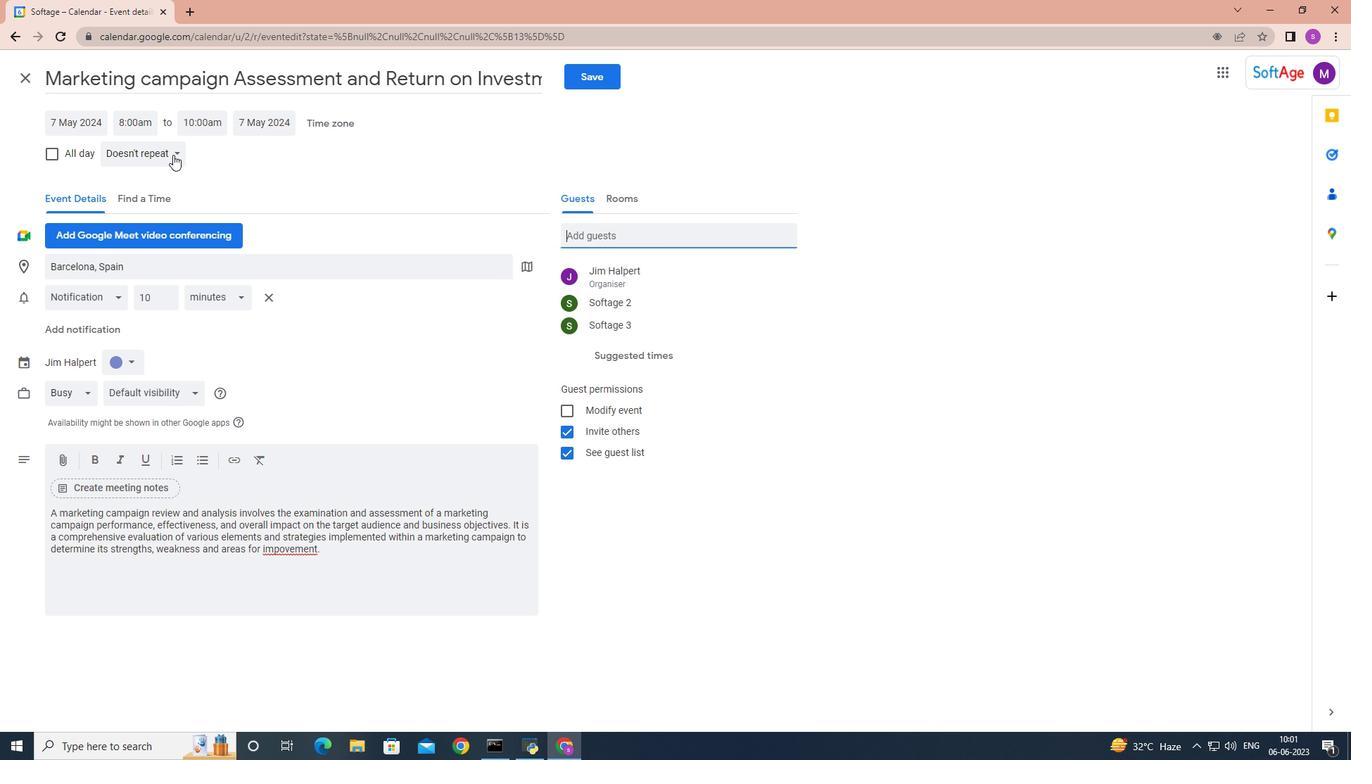 
Action: Mouse pressed left at (173, 154)
Screenshot: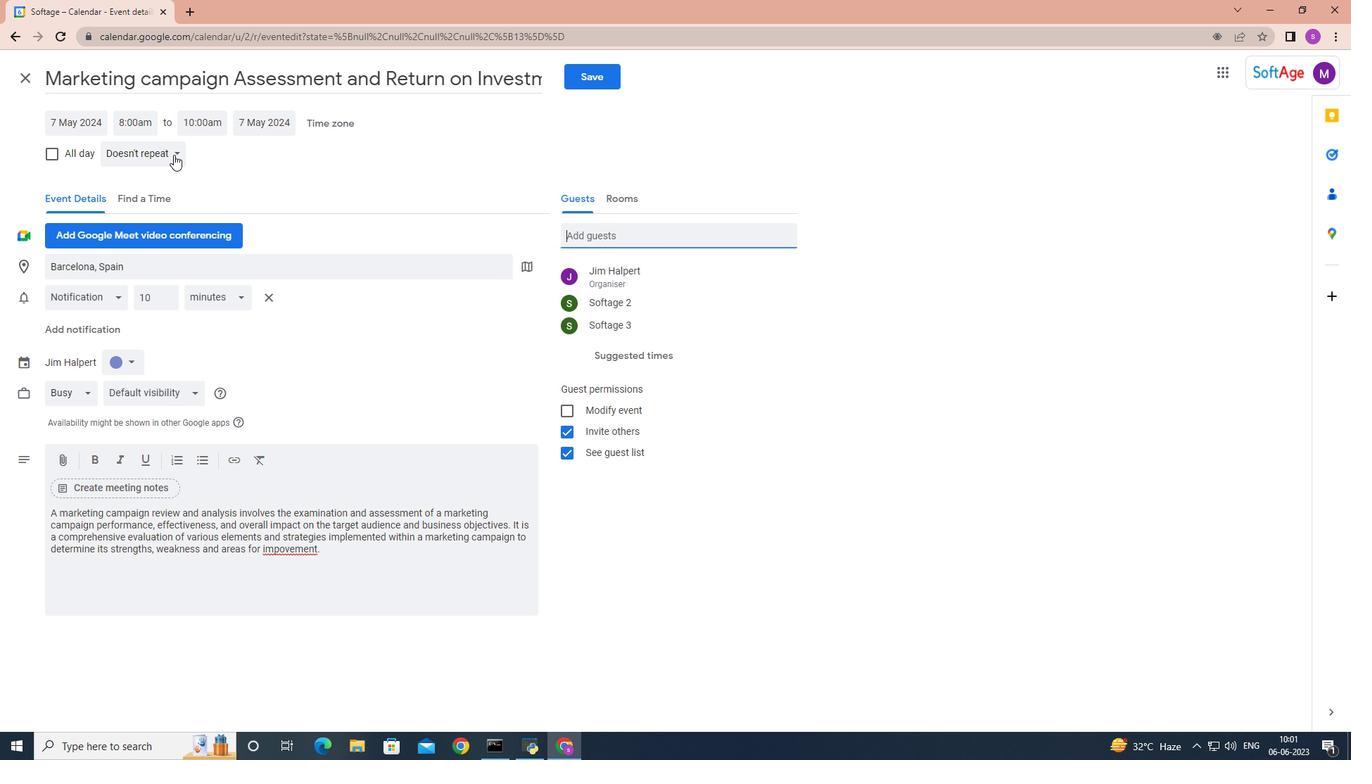 
Action: Mouse moved to (201, 278)
Screenshot: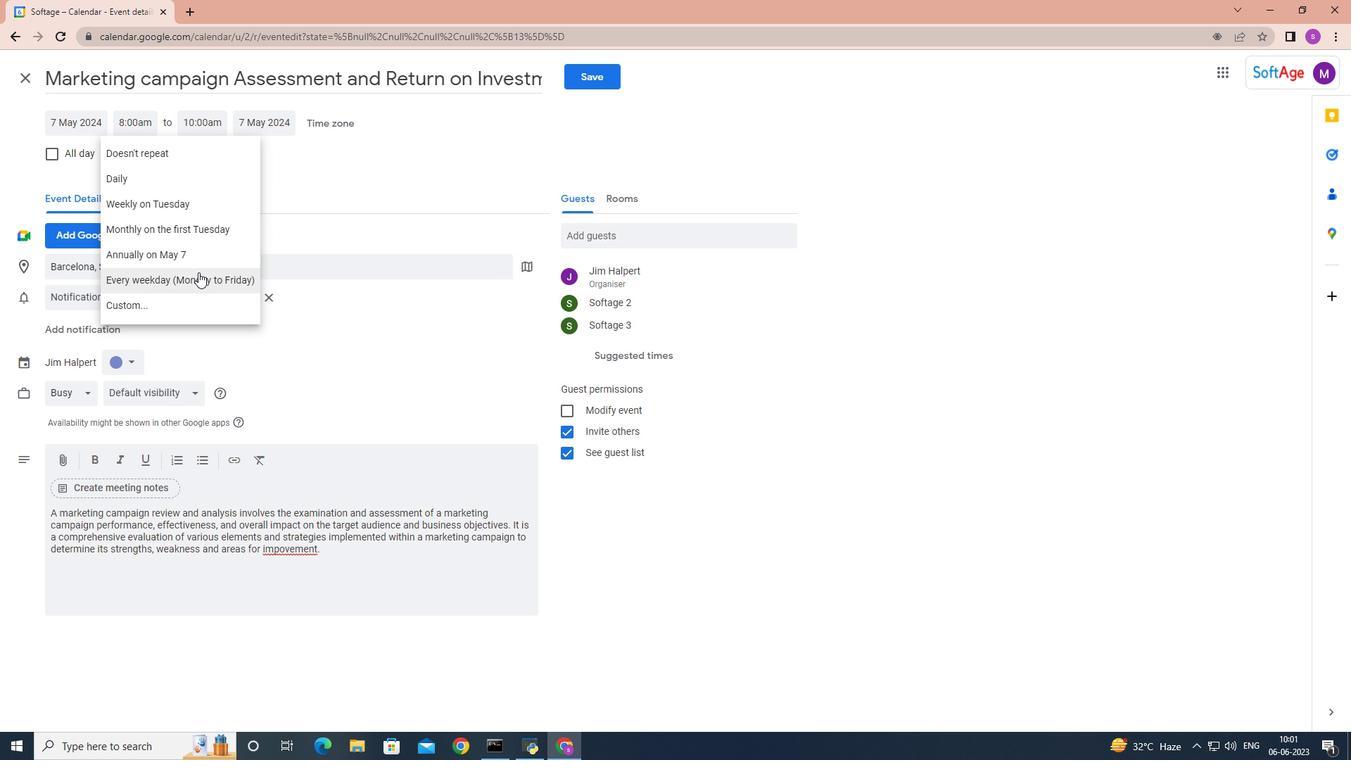 
Action: Mouse pressed left at (201, 278)
Screenshot: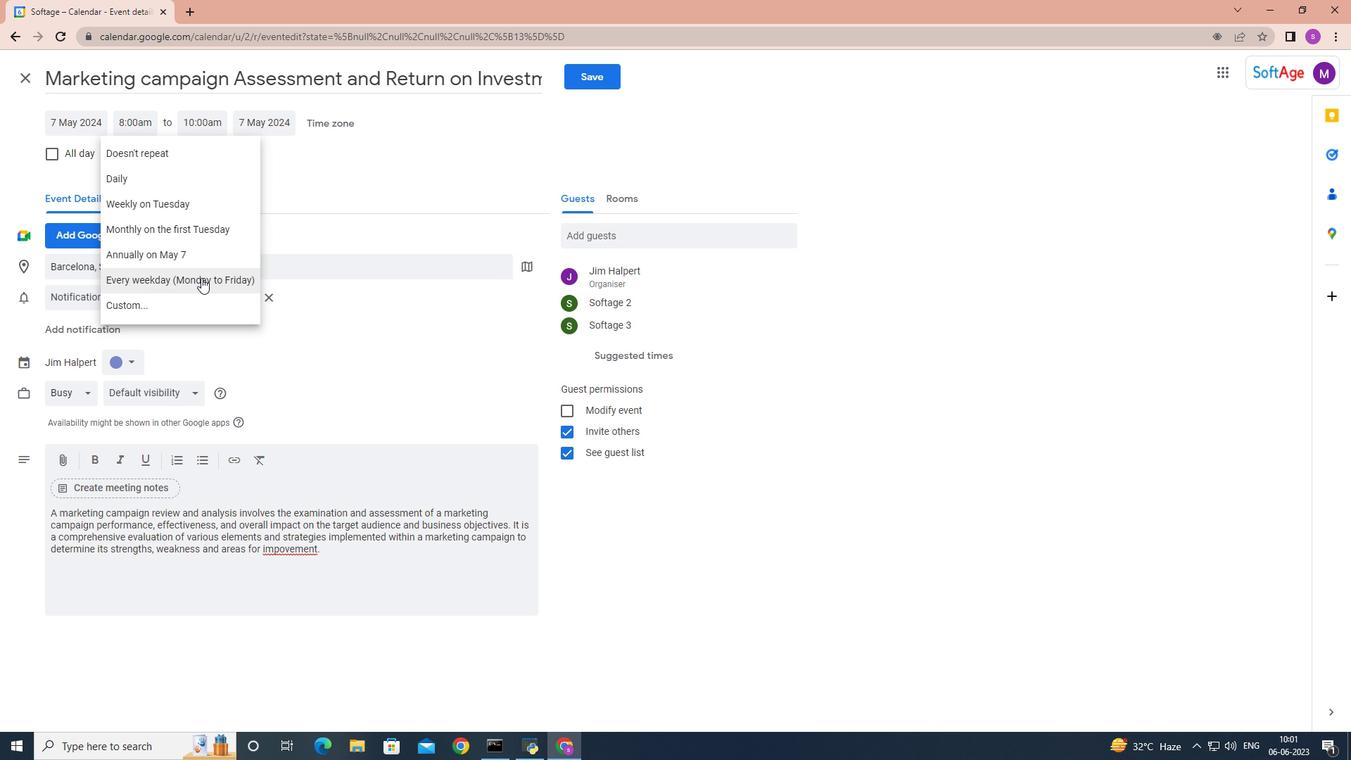 
Action: Mouse moved to (597, 80)
Screenshot: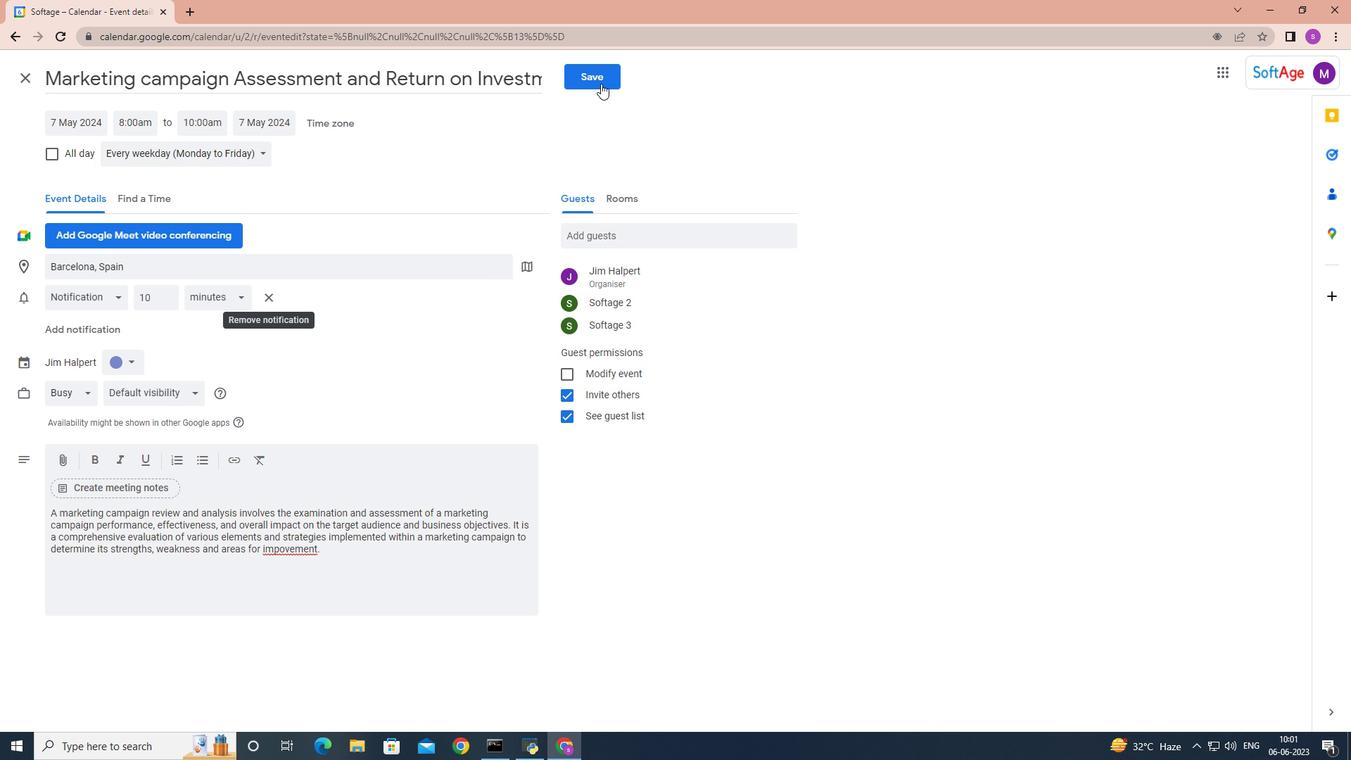 
Action: Mouse pressed left at (597, 80)
Screenshot: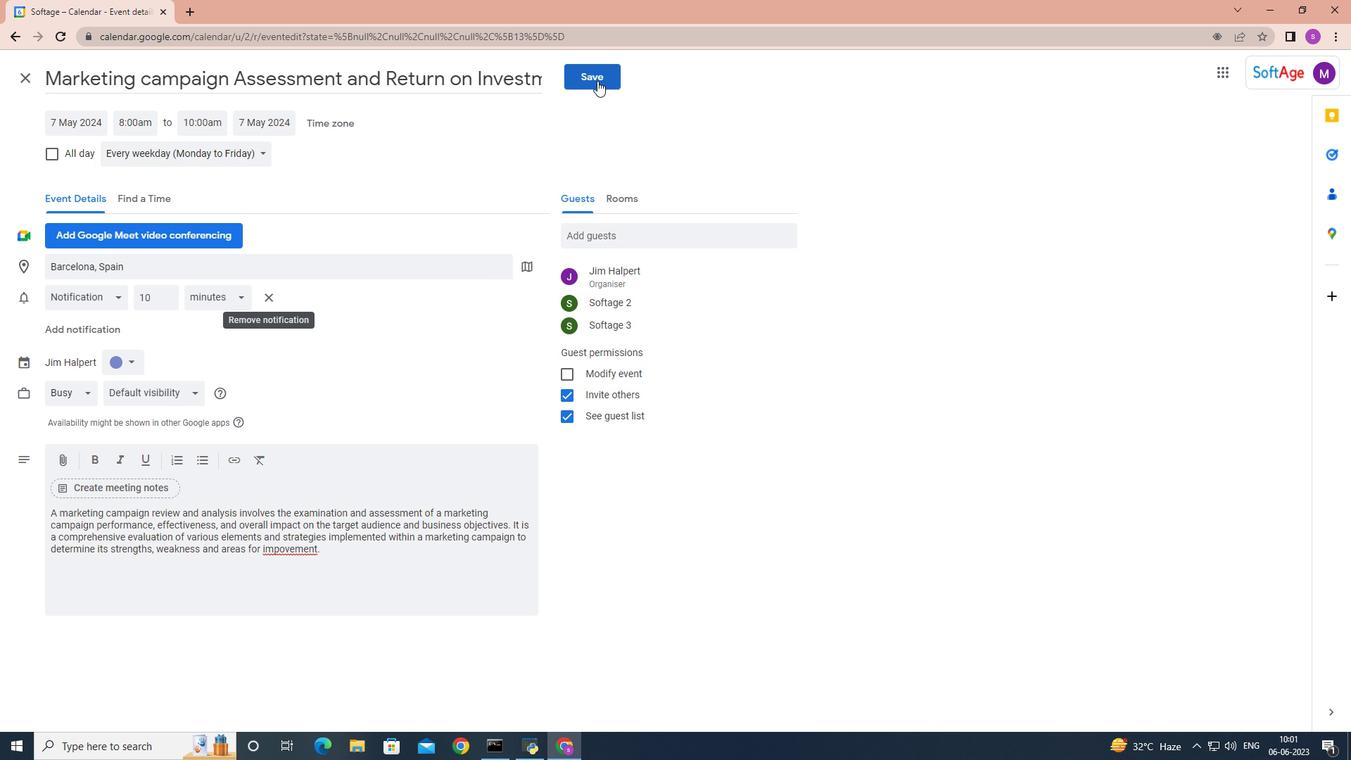 
Action: Mouse moved to (818, 424)
Screenshot: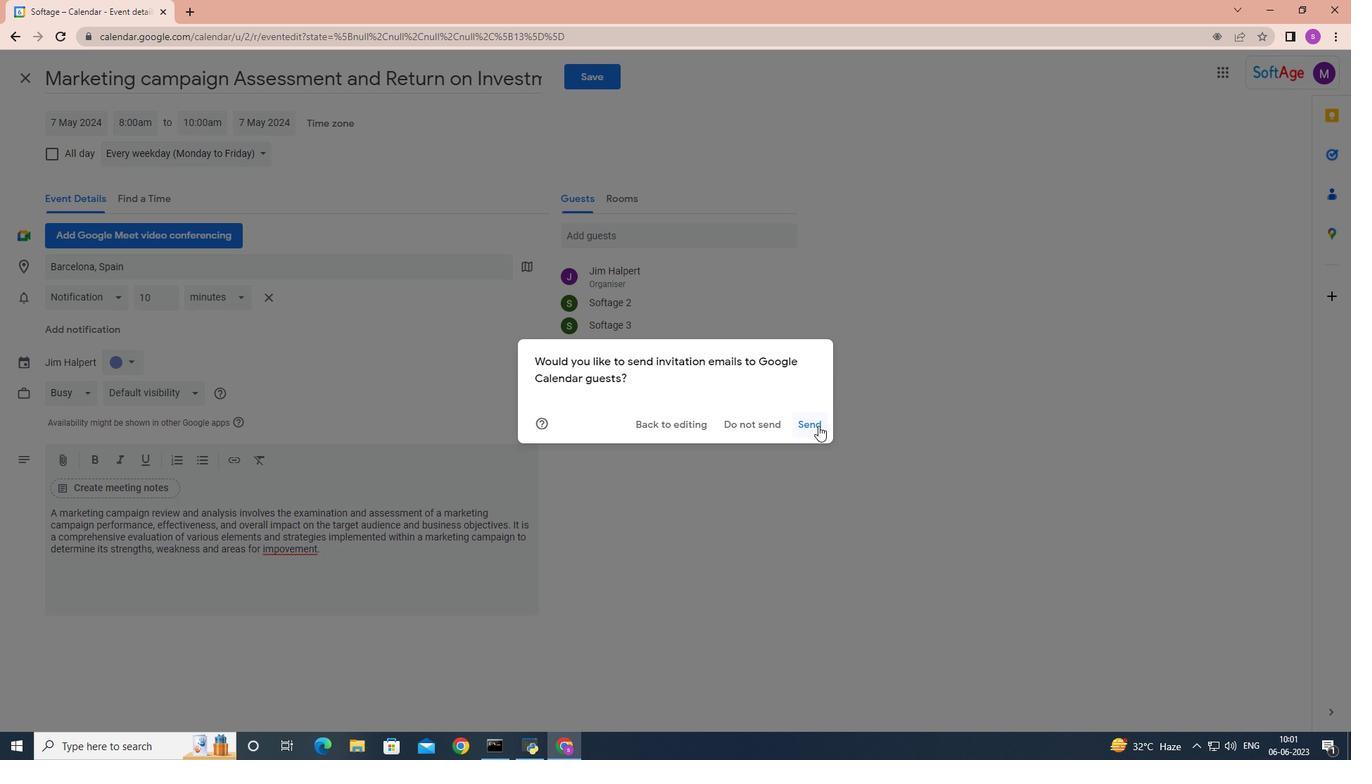 
Action: Mouse pressed left at (818, 424)
Screenshot: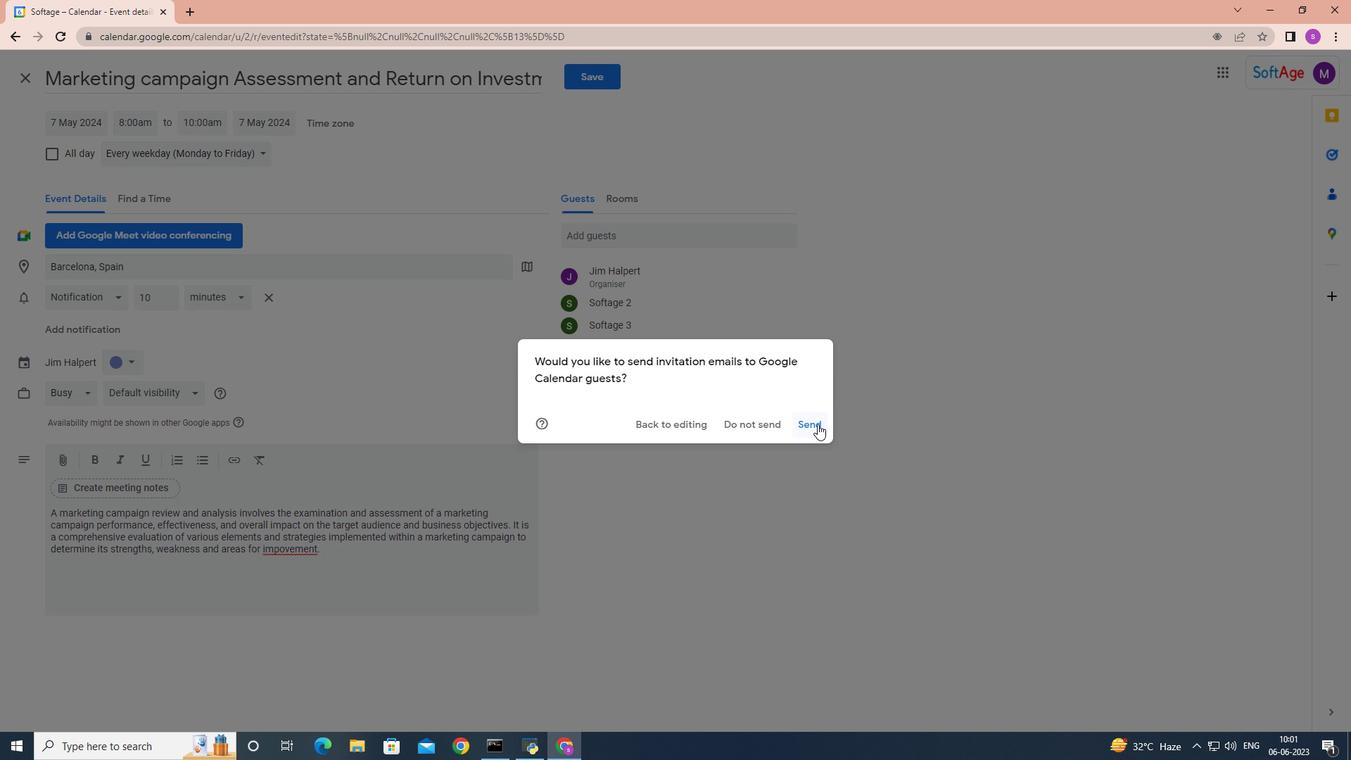 
